 Task: Find connections with filter location Cobham with filter topic #entrepreneurshipwith filter profile language German with filter current company Yellow.ai with filter school Shaheed Bhagat Singh College with filter industry Market Research with filter service category WordPress Design with filter keywords title Columnist
Action: Mouse moved to (539, 75)
Screenshot: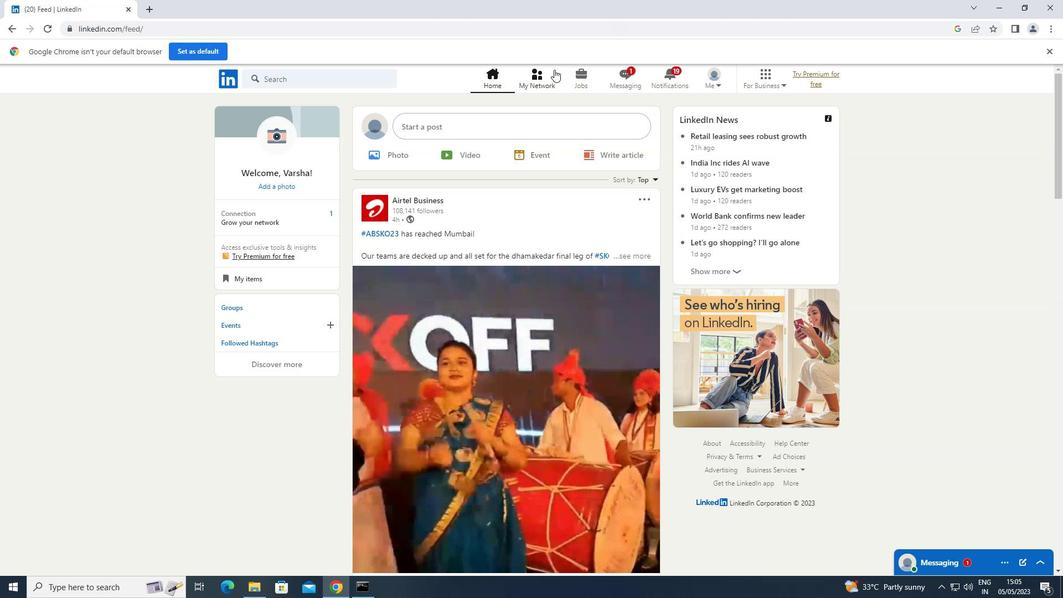 
Action: Mouse pressed left at (539, 75)
Screenshot: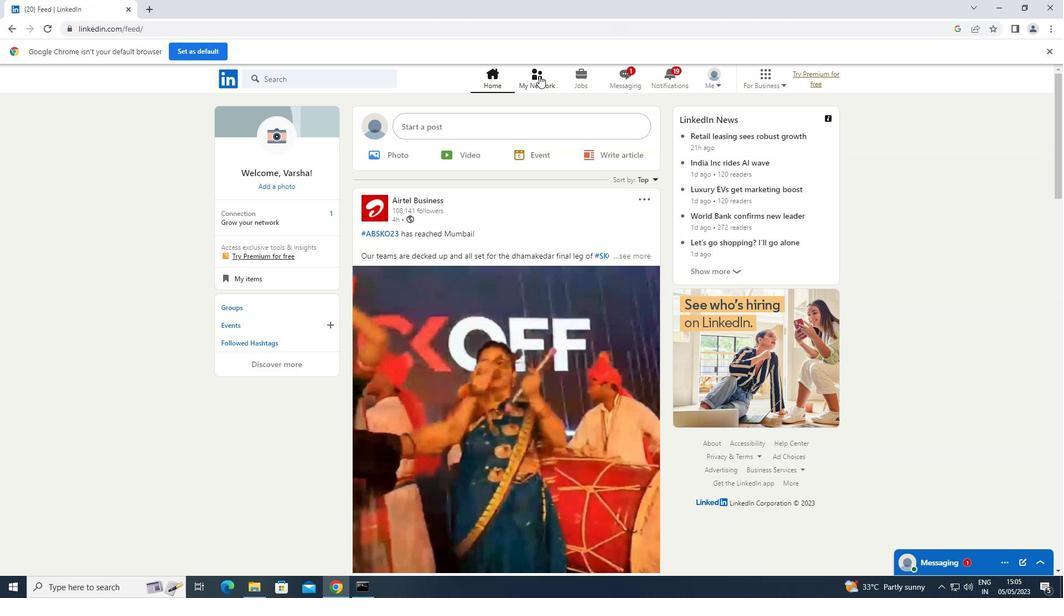 
Action: Mouse moved to (301, 142)
Screenshot: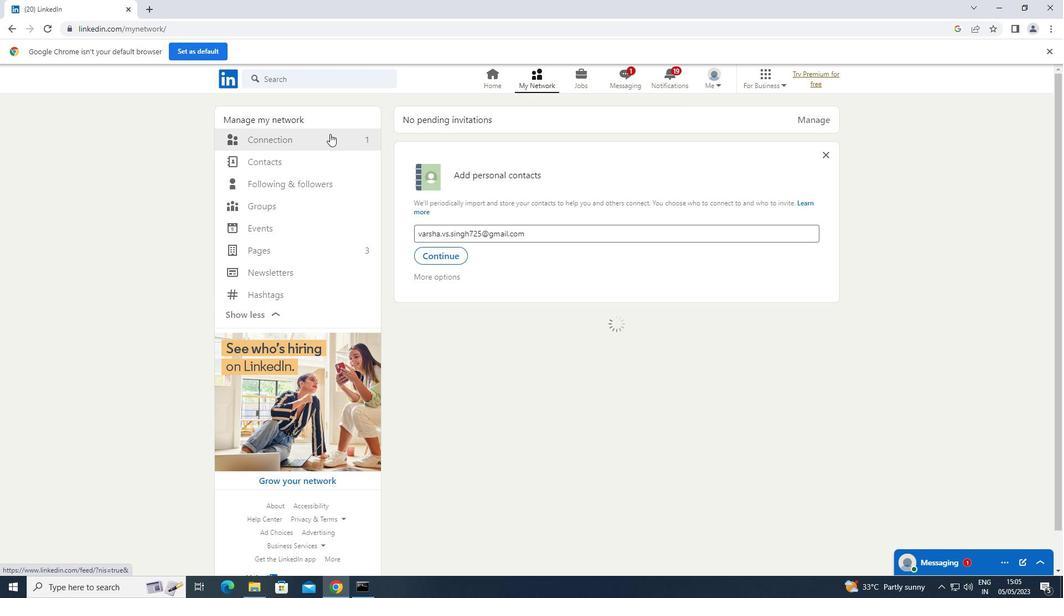 
Action: Mouse pressed left at (301, 142)
Screenshot: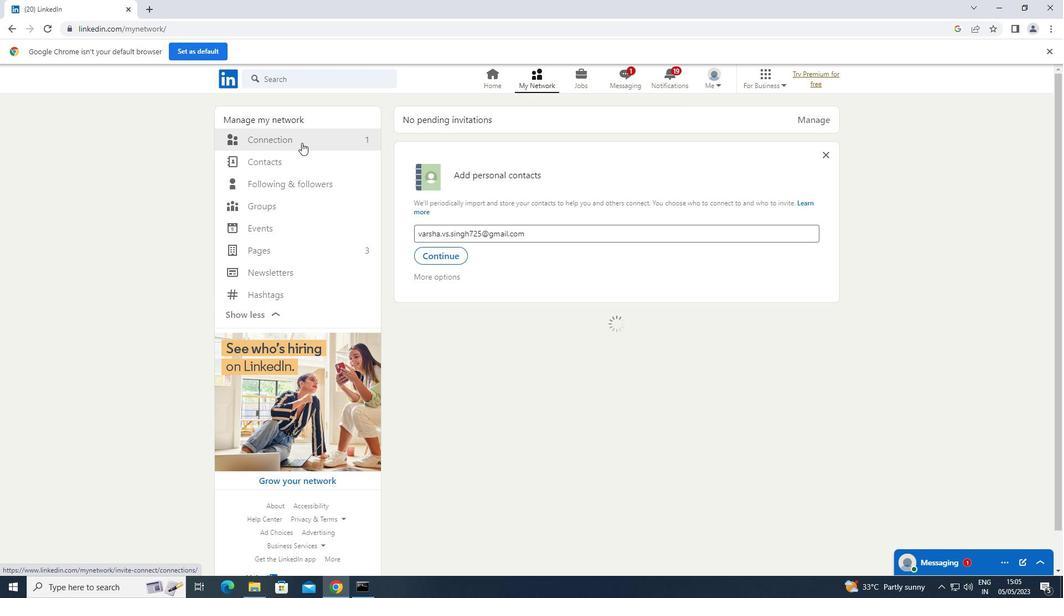 
Action: Mouse moved to (618, 140)
Screenshot: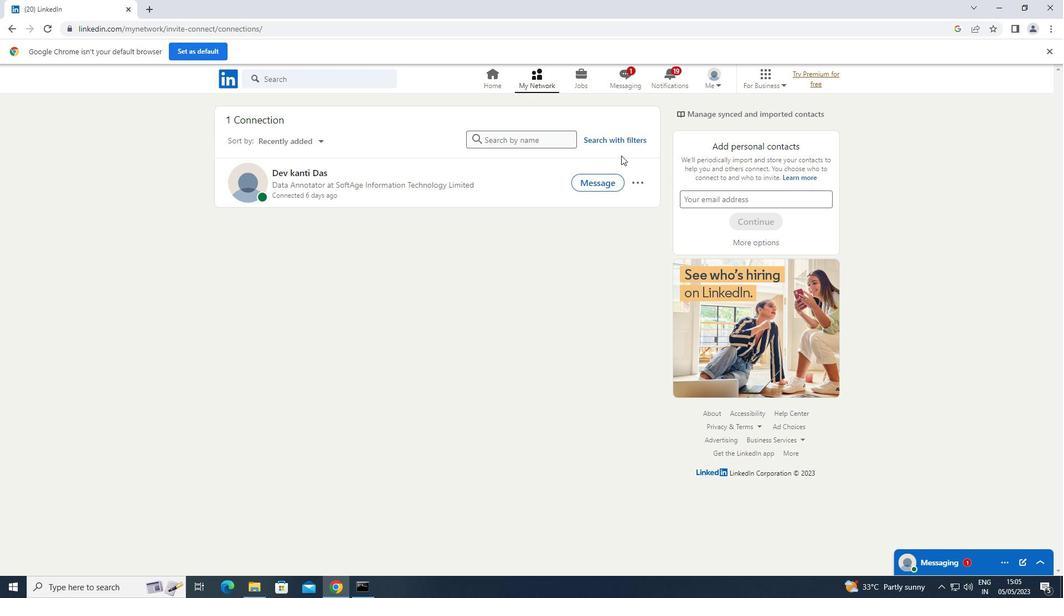 
Action: Mouse pressed left at (618, 140)
Screenshot: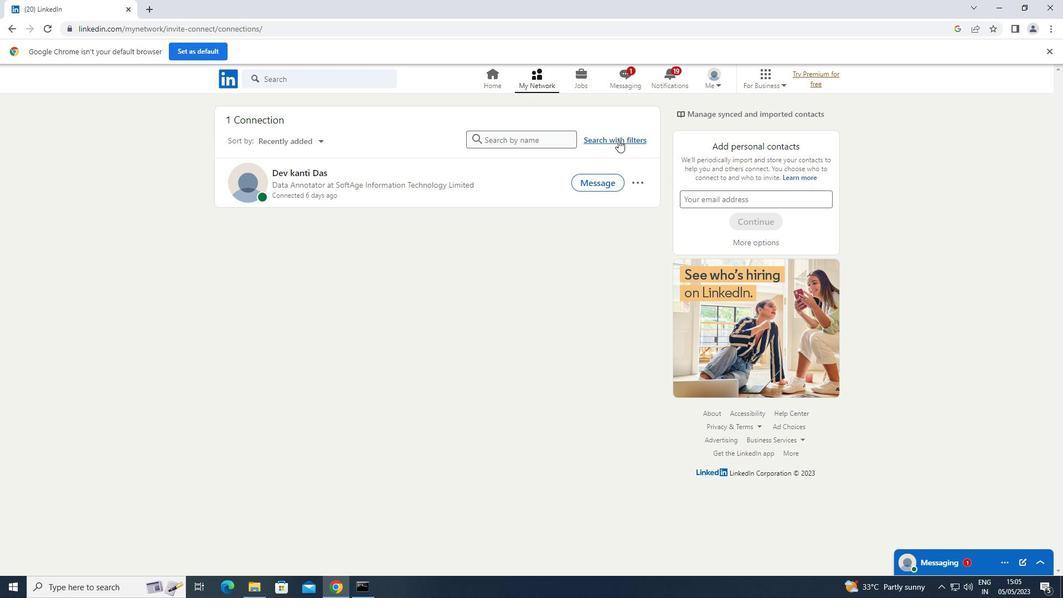 
Action: Mouse moved to (576, 113)
Screenshot: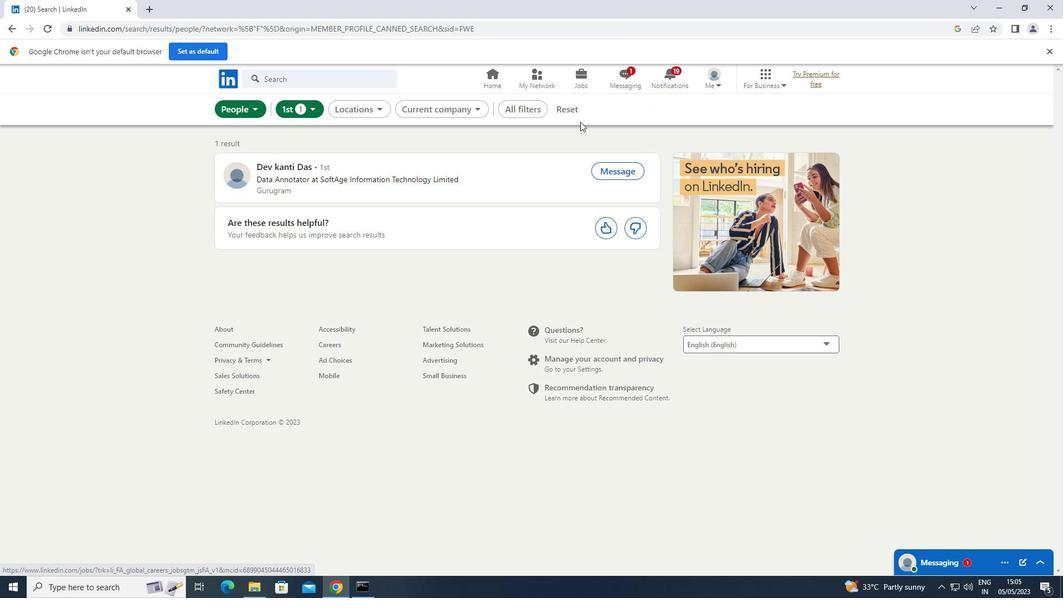 
Action: Mouse pressed left at (576, 113)
Screenshot: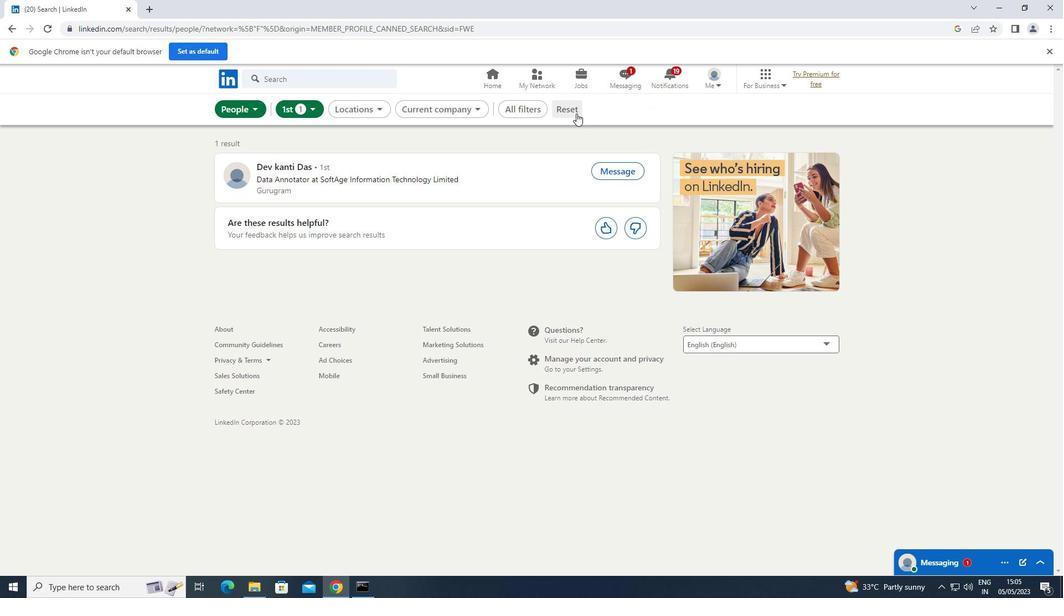 
Action: Mouse moved to (564, 112)
Screenshot: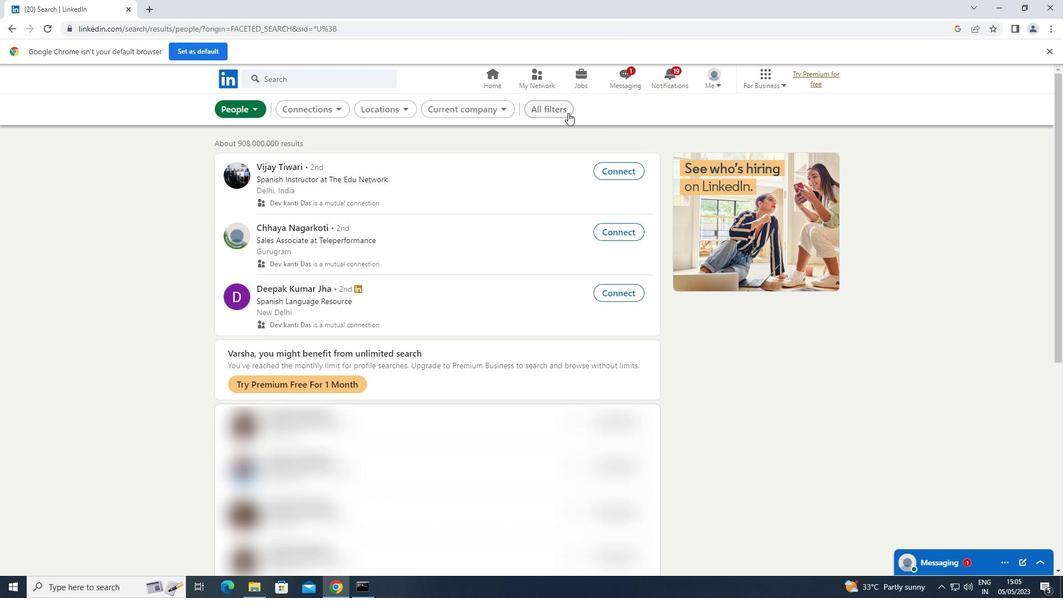 
Action: Mouse pressed left at (564, 112)
Screenshot: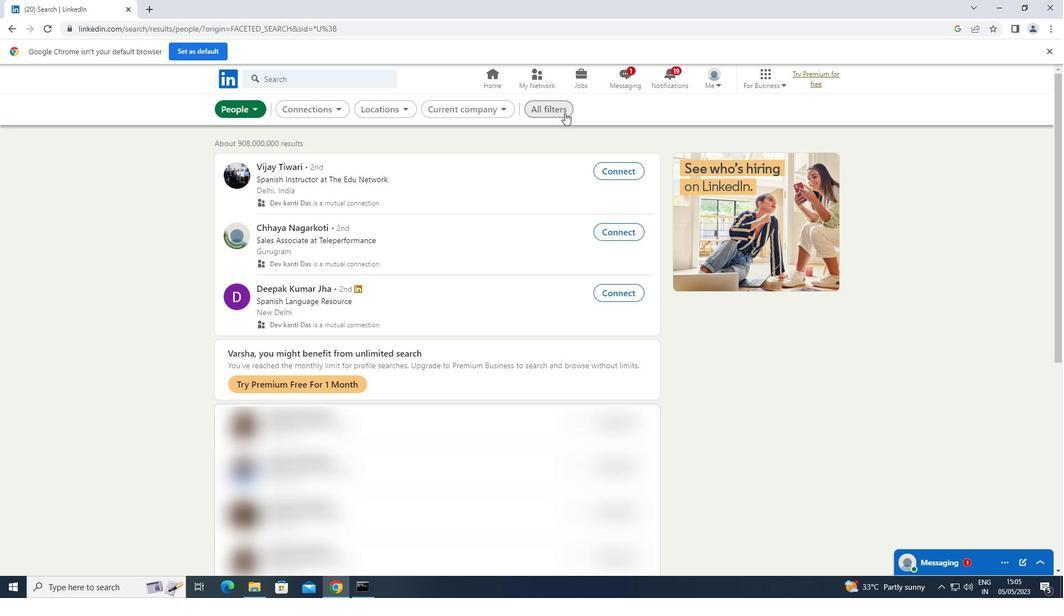 
Action: Mouse moved to (857, 248)
Screenshot: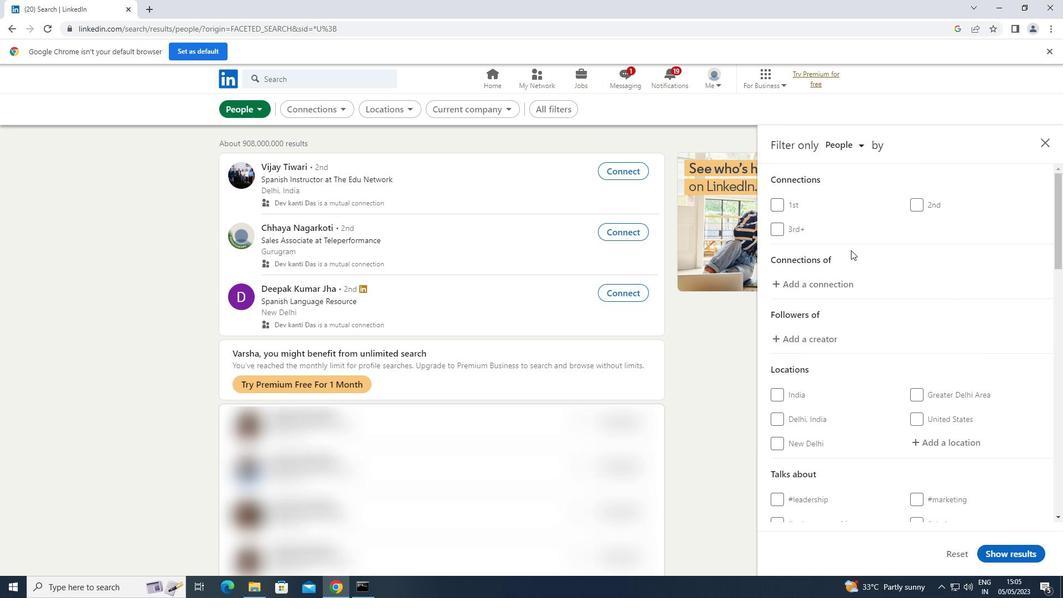 
Action: Mouse scrolled (857, 247) with delta (0, 0)
Screenshot: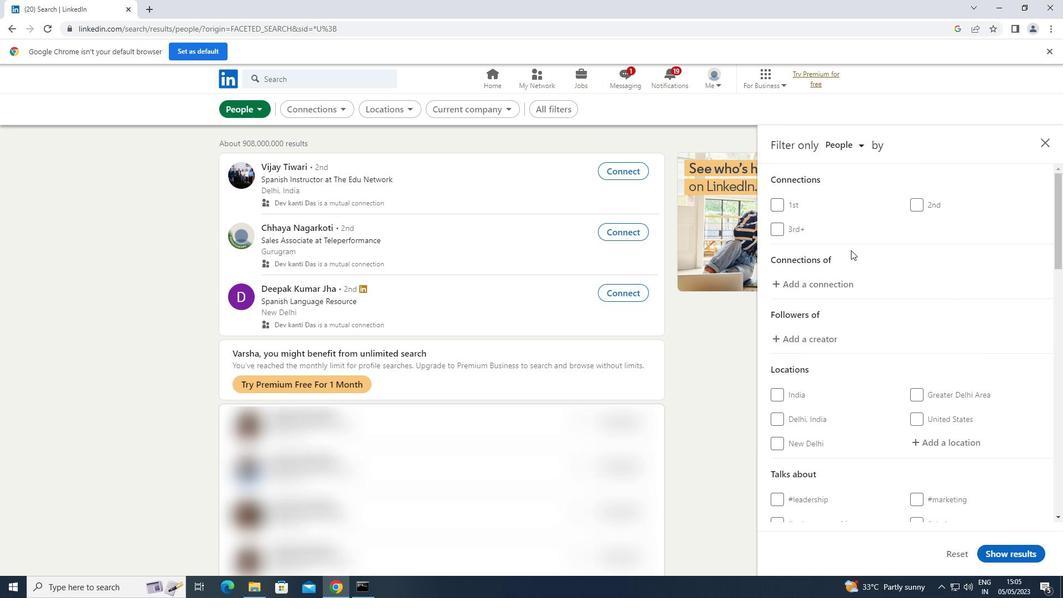 
Action: Mouse scrolled (857, 247) with delta (0, 0)
Screenshot: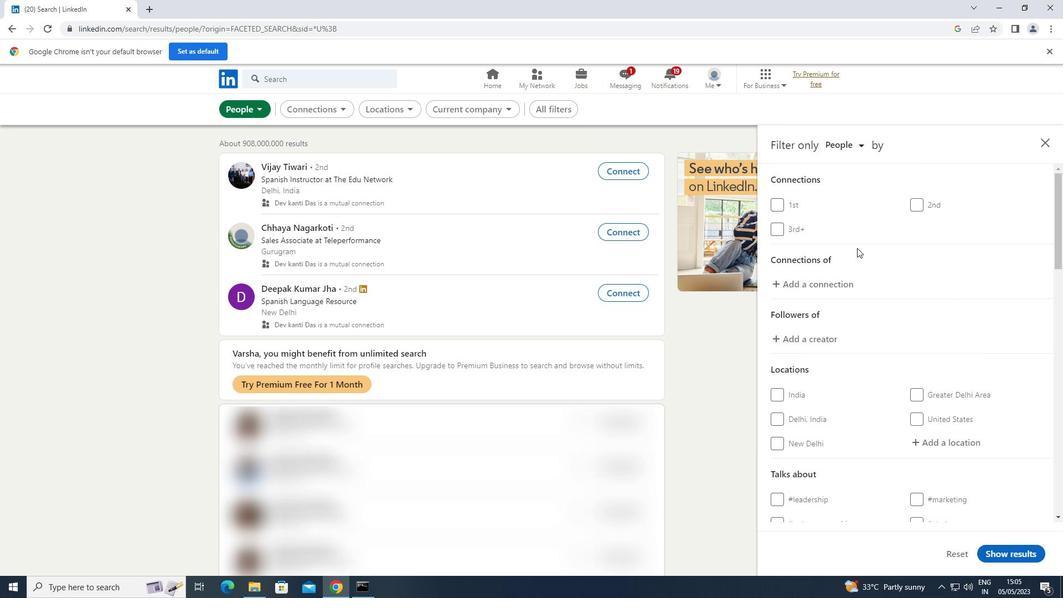 
Action: Mouse moved to (945, 327)
Screenshot: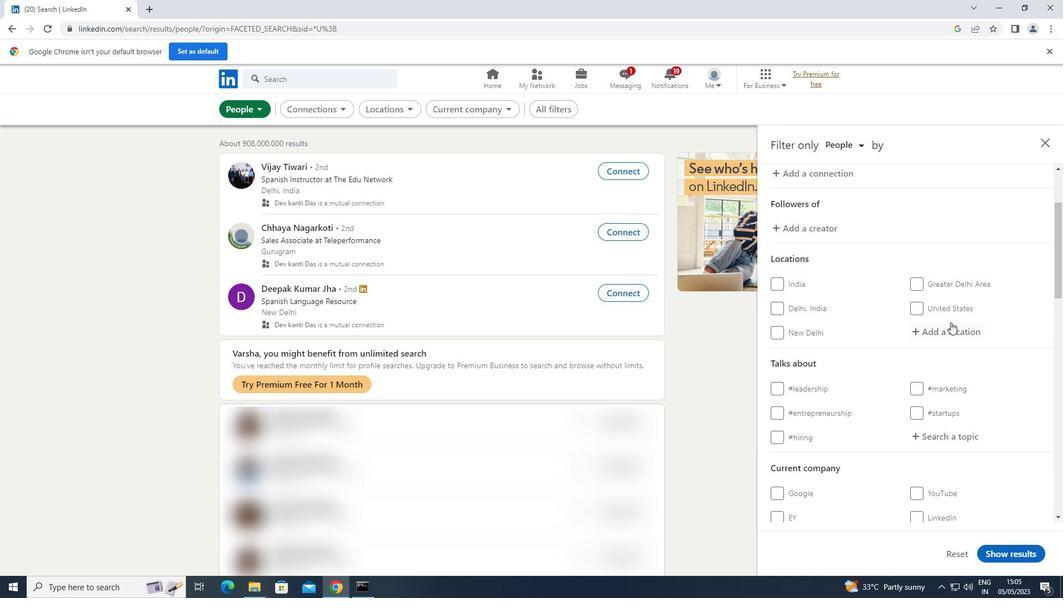 
Action: Mouse pressed left at (945, 327)
Screenshot: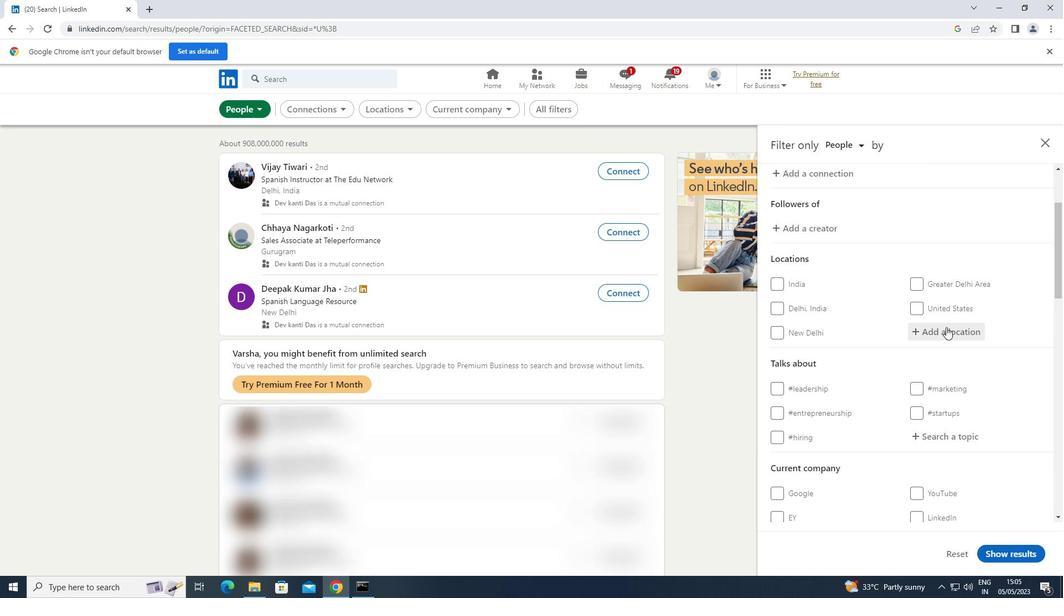 
Action: Key pressed <Key.shift>COBHAM
Screenshot: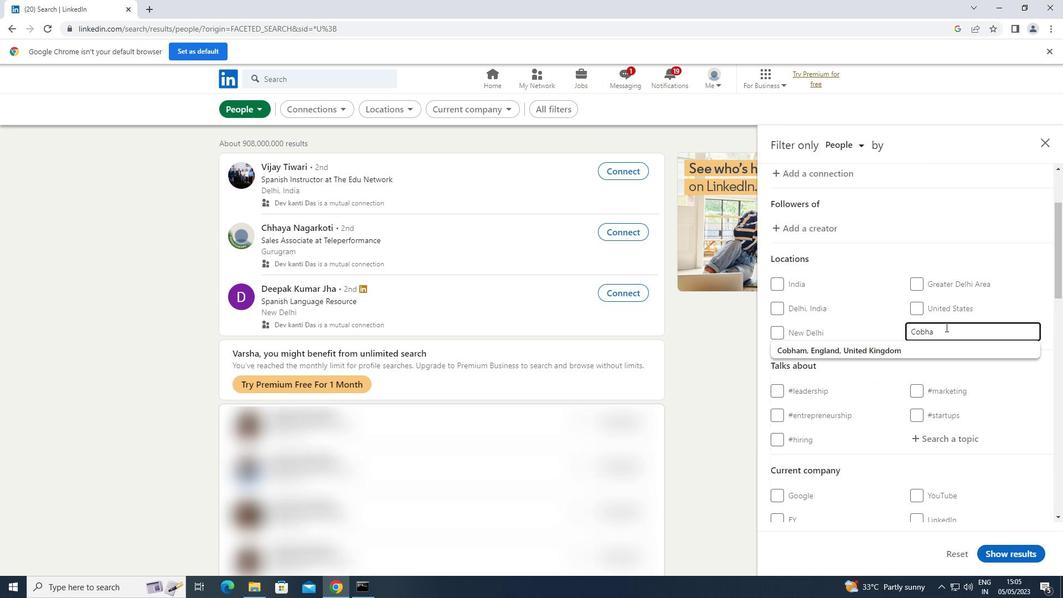 
Action: Mouse moved to (926, 439)
Screenshot: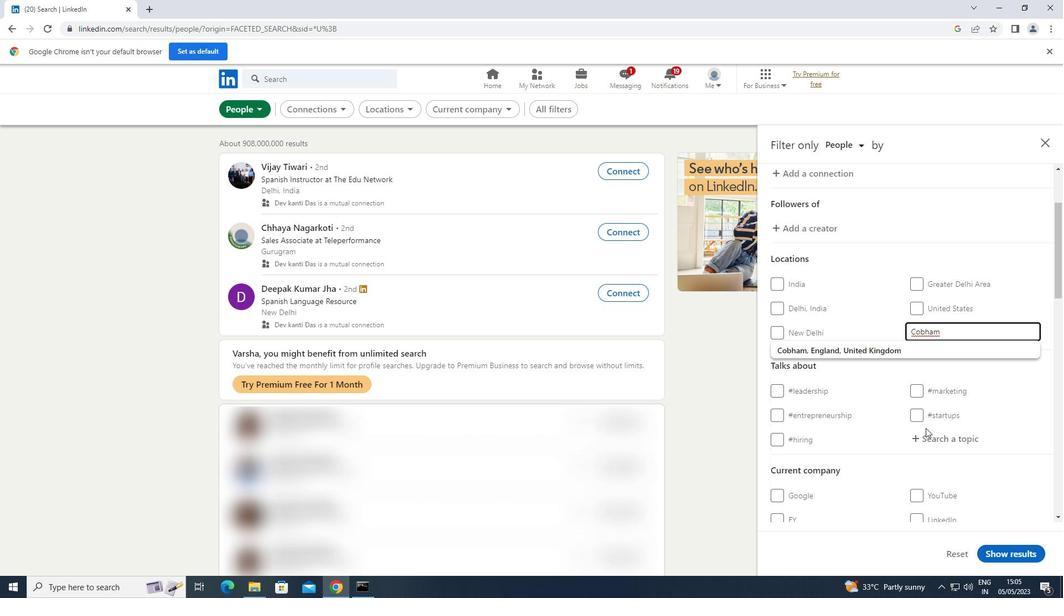 
Action: Mouse pressed left at (926, 439)
Screenshot: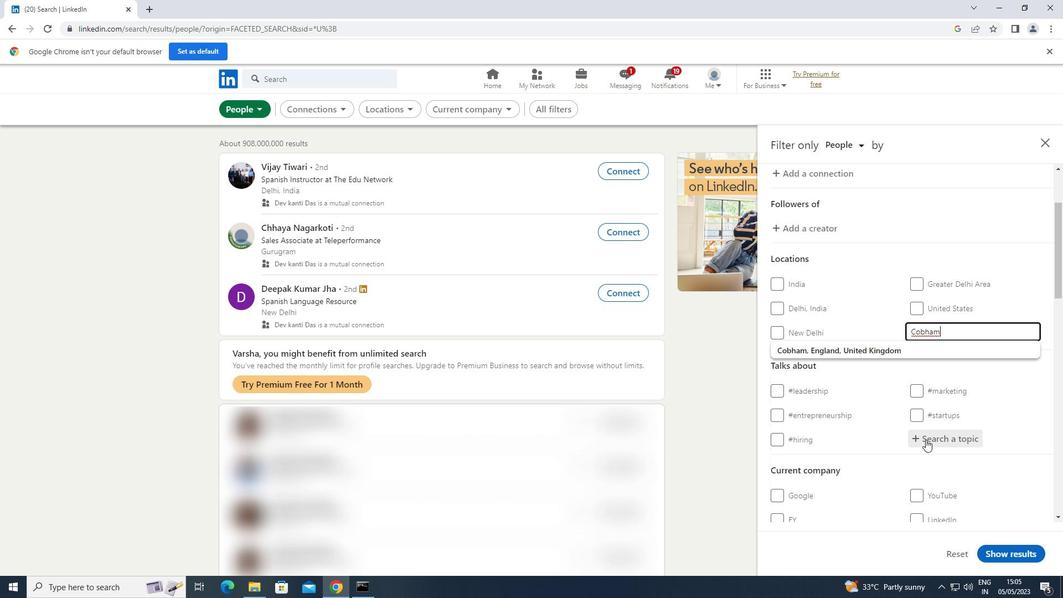 
Action: Key pressed ENTREPRENEURSHIP
Screenshot: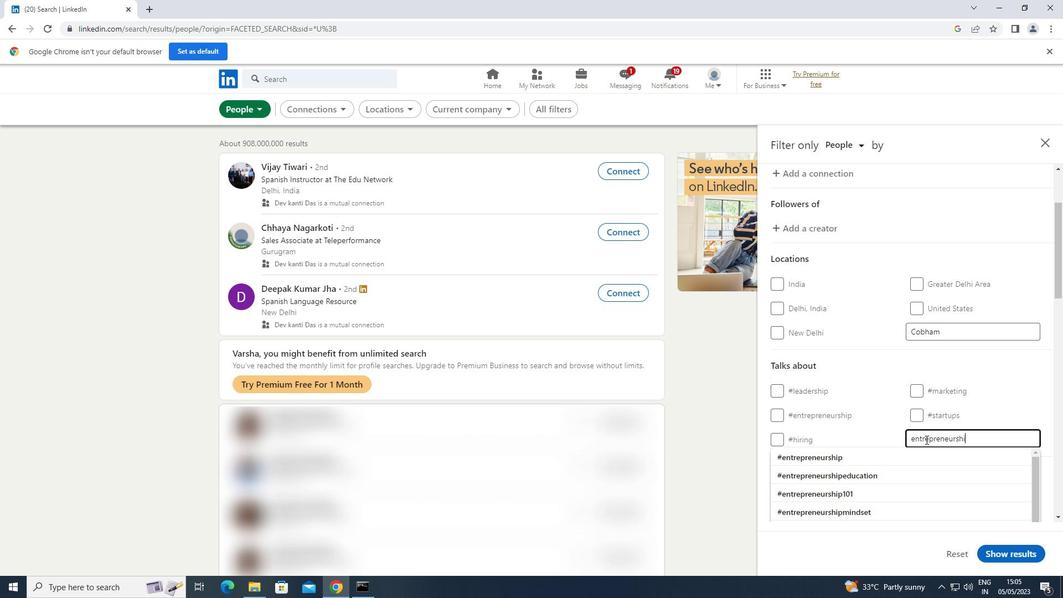 
Action: Mouse moved to (882, 455)
Screenshot: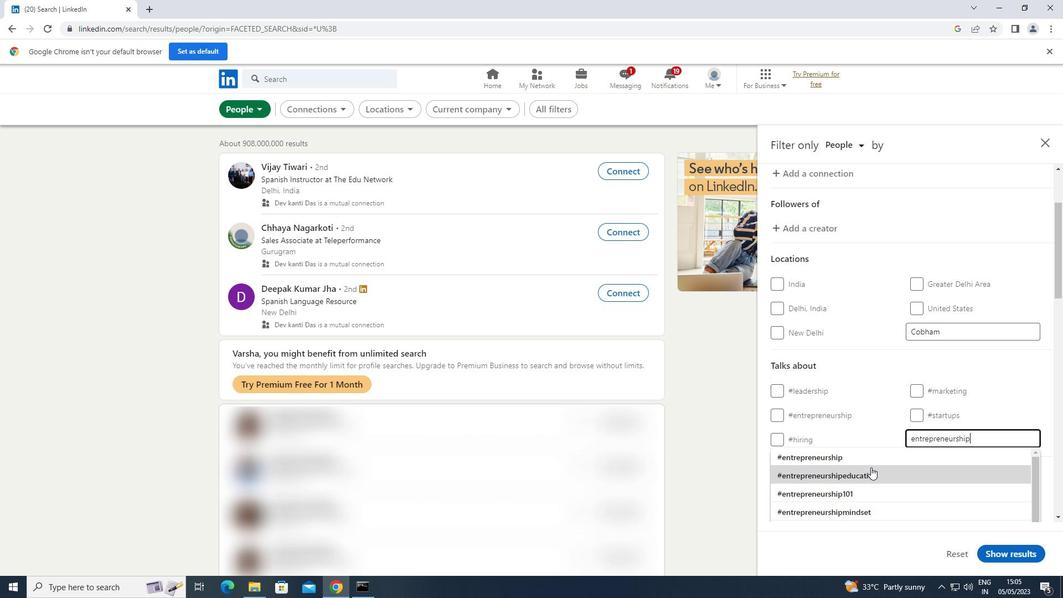 
Action: Mouse pressed left at (882, 455)
Screenshot: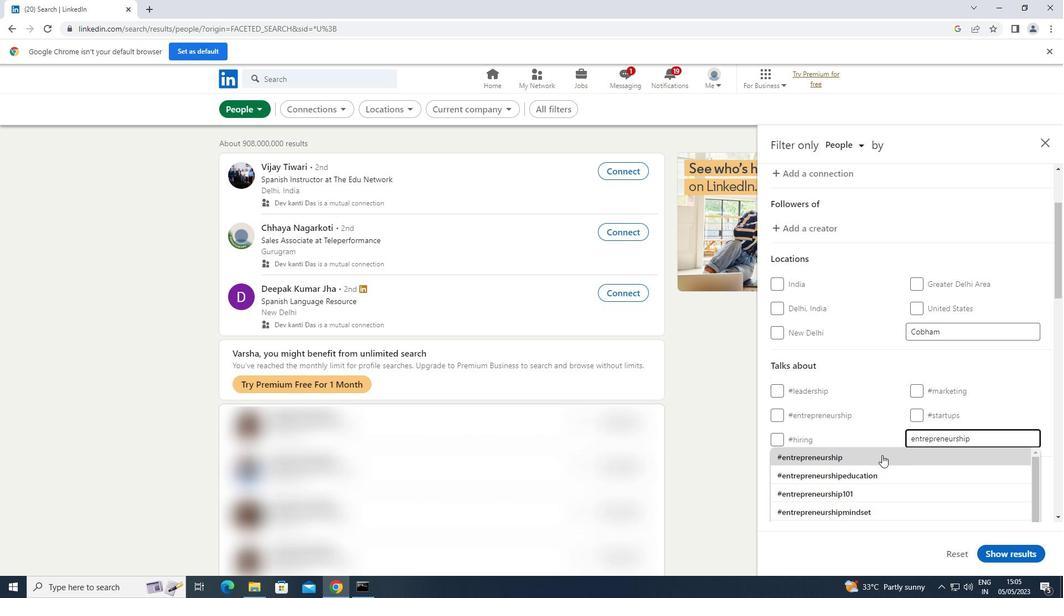 
Action: Mouse scrolled (882, 454) with delta (0, 0)
Screenshot: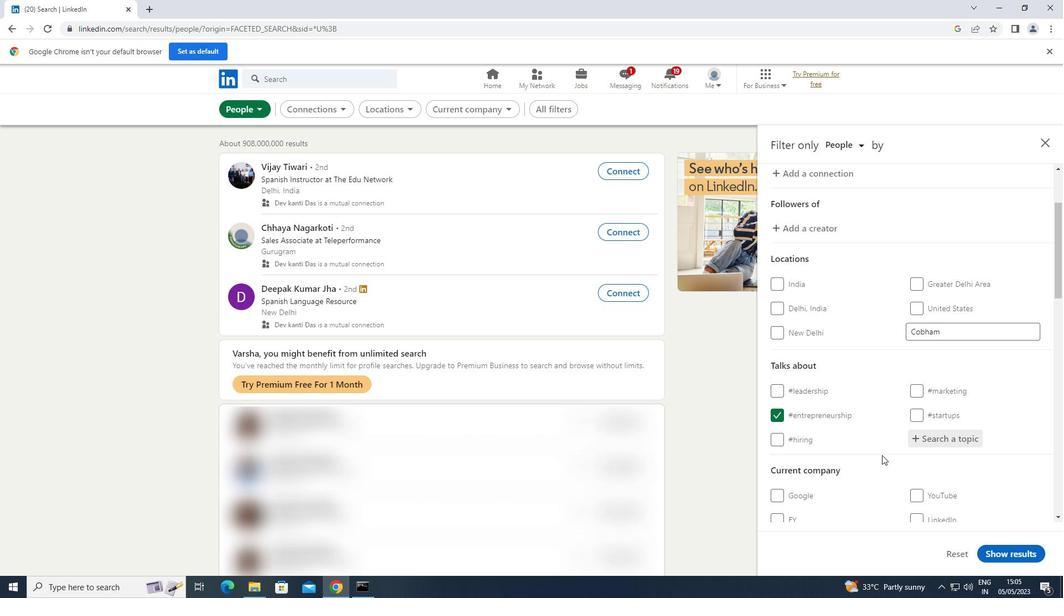 
Action: Mouse scrolled (882, 454) with delta (0, 0)
Screenshot: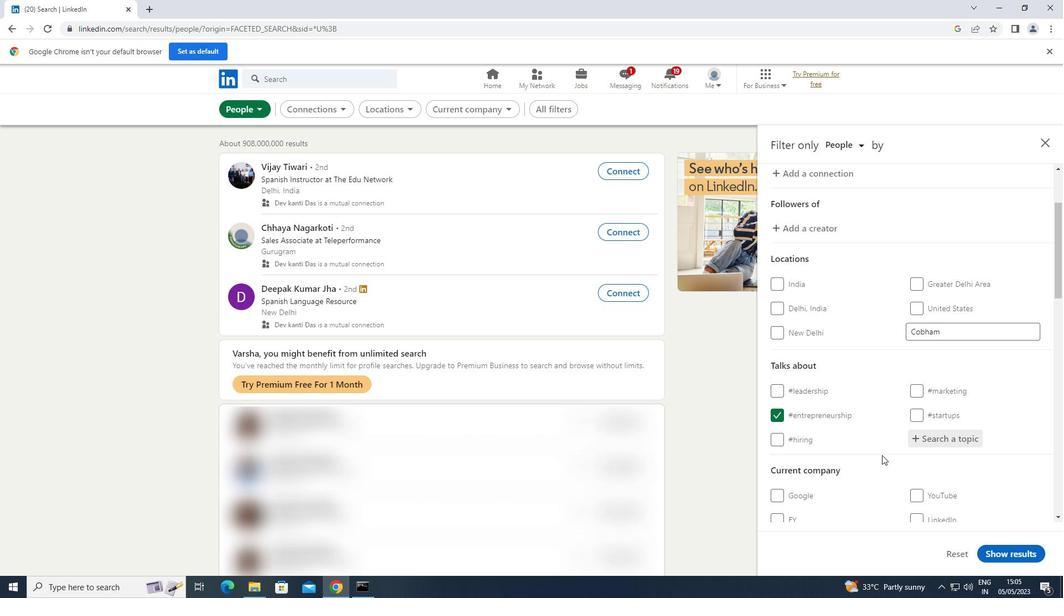 
Action: Mouse scrolled (882, 454) with delta (0, 0)
Screenshot: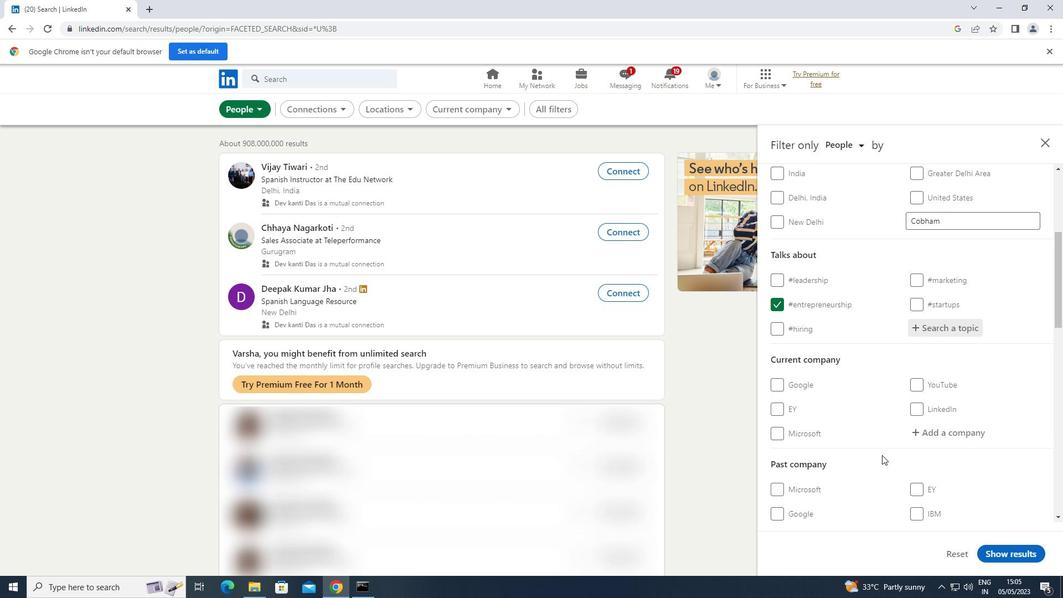 
Action: Mouse scrolled (882, 454) with delta (0, 0)
Screenshot: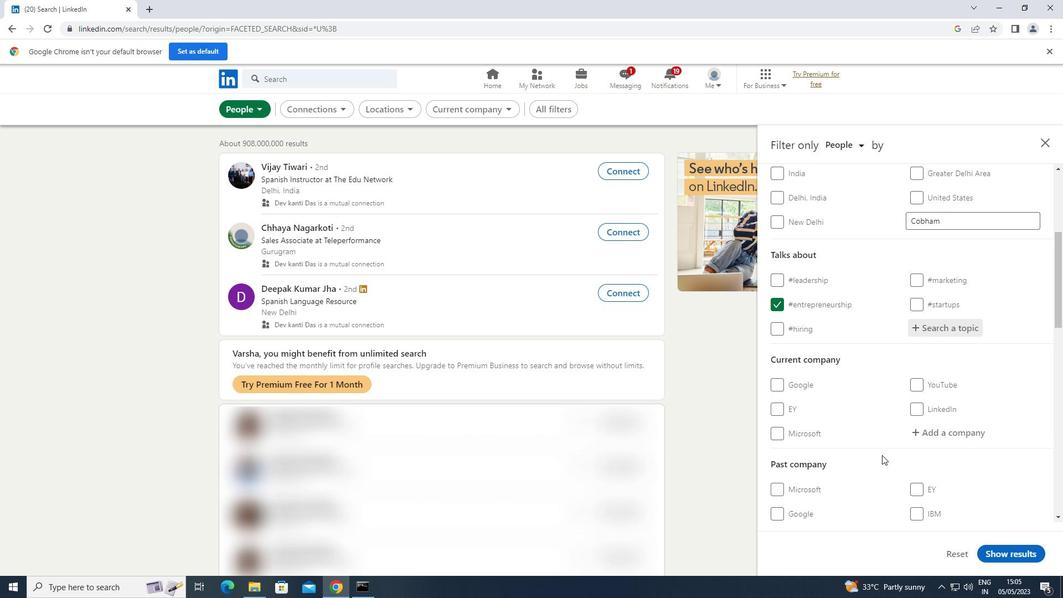 
Action: Mouse scrolled (882, 454) with delta (0, 0)
Screenshot: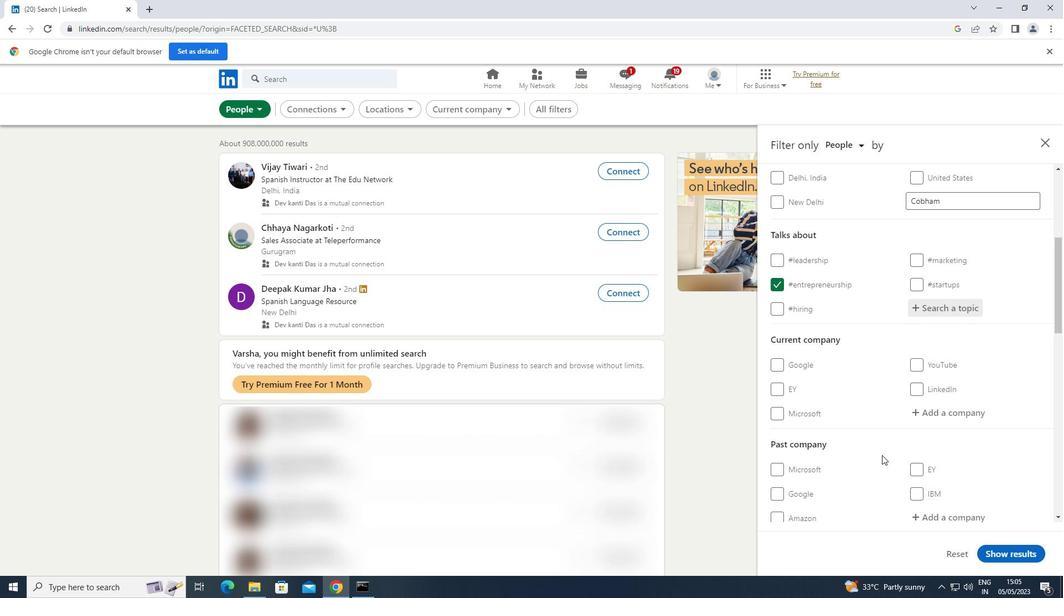 
Action: Mouse scrolled (882, 454) with delta (0, 0)
Screenshot: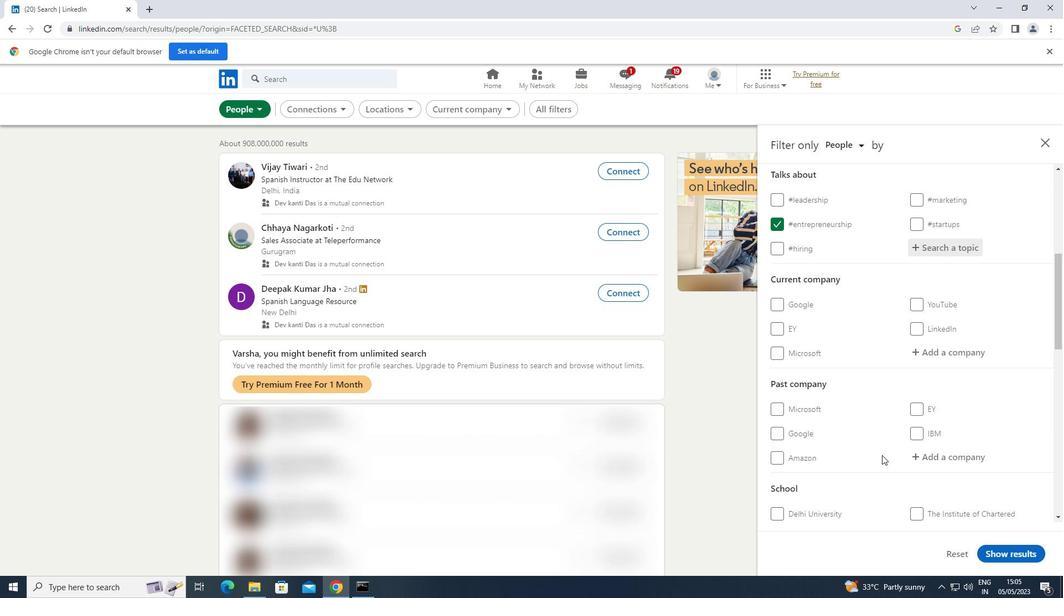 
Action: Mouse scrolled (882, 454) with delta (0, 0)
Screenshot: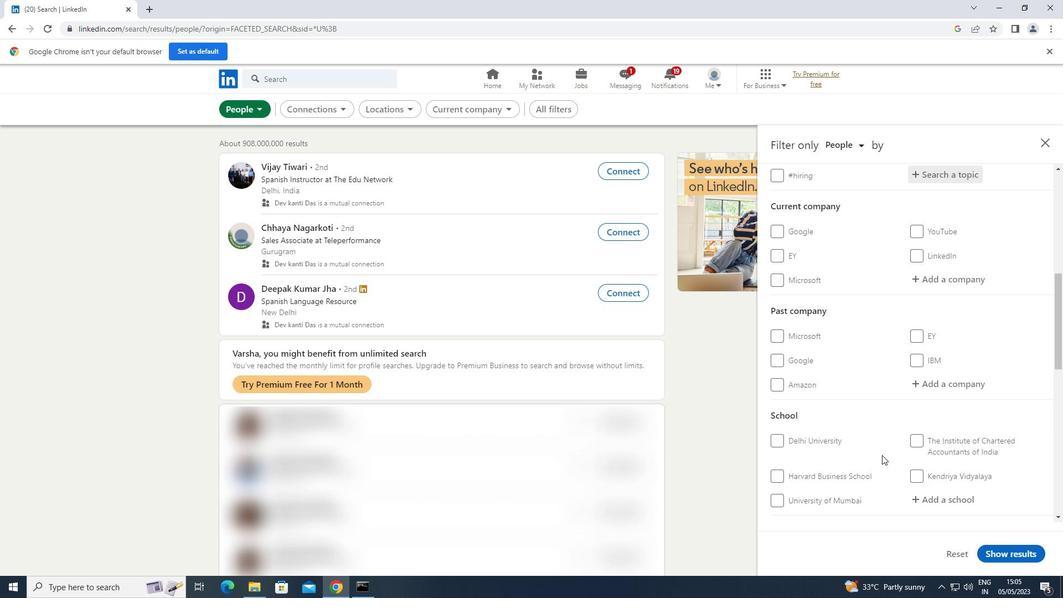 
Action: Mouse scrolled (882, 454) with delta (0, 0)
Screenshot: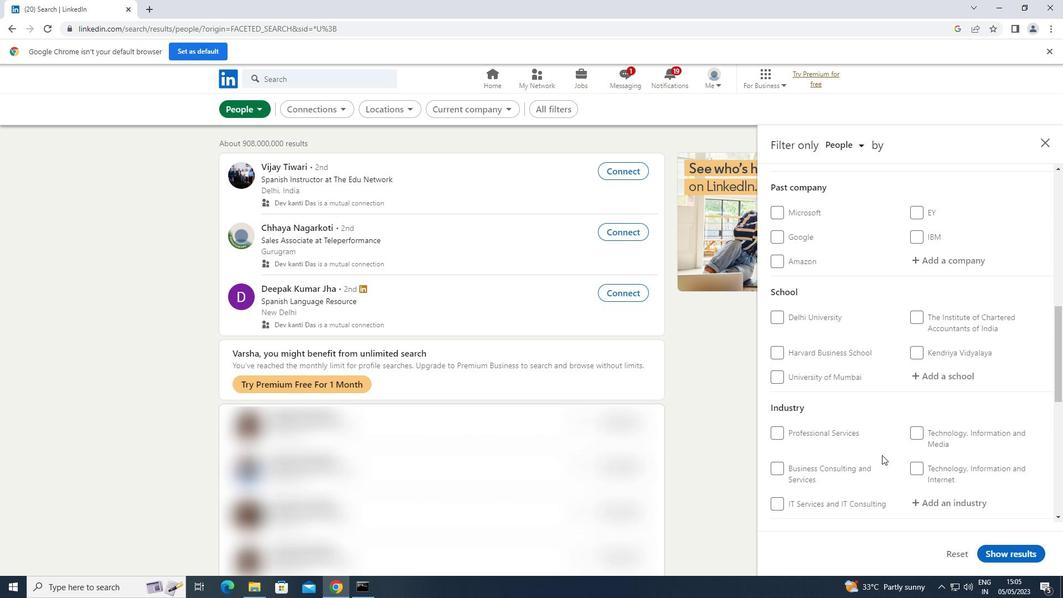 
Action: Mouse scrolled (882, 454) with delta (0, 0)
Screenshot: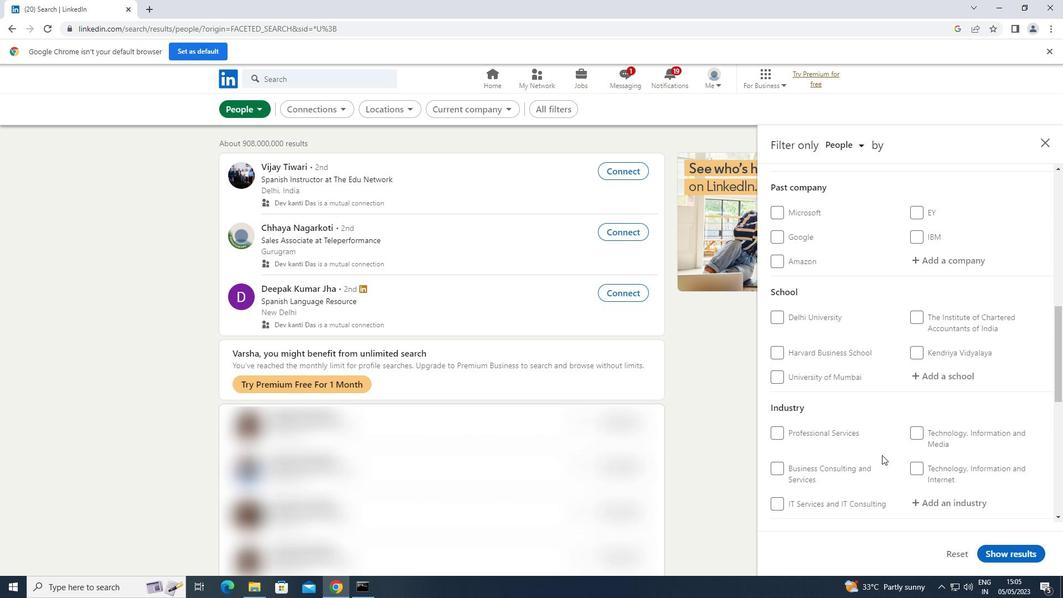 
Action: Mouse scrolled (882, 454) with delta (0, 0)
Screenshot: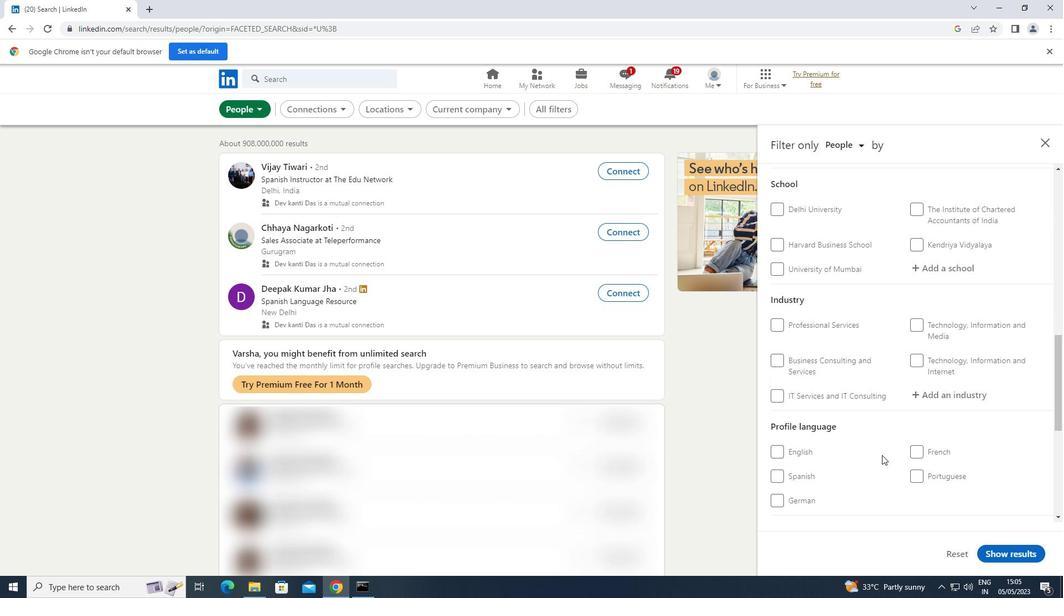 
Action: Mouse moved to (773, 442)
Screenshot: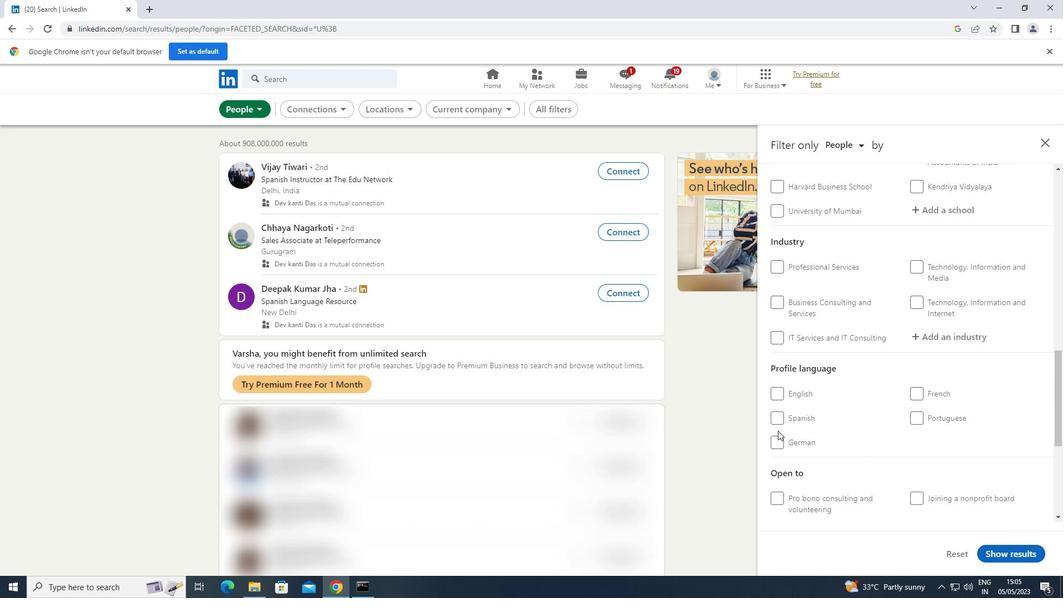 
Action: Mouse pressed left at (773, 442)
Screenshot: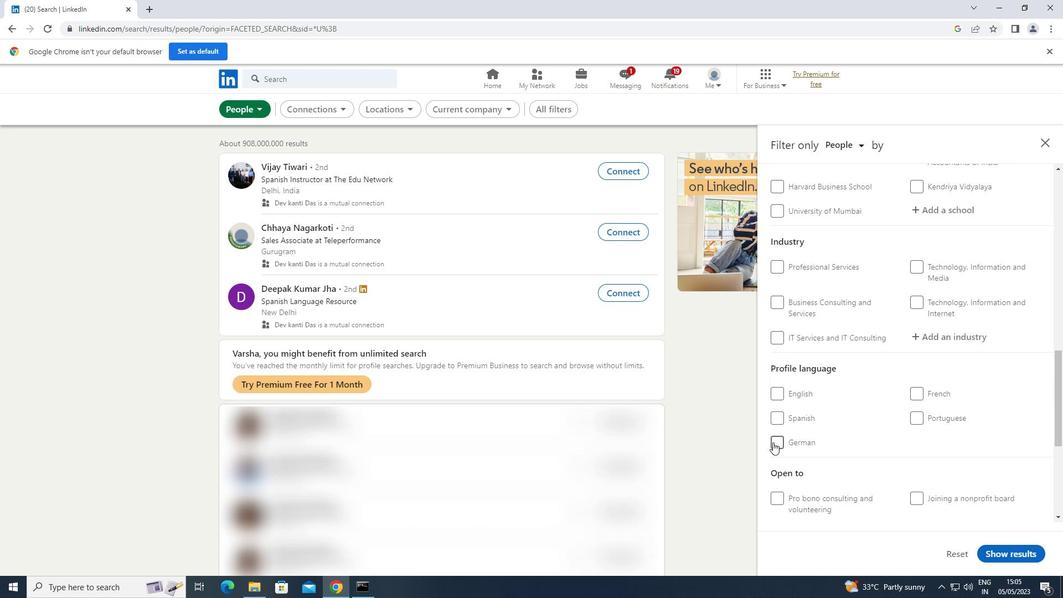 
Action: Mouse moved to (835, 429)
Screenshot: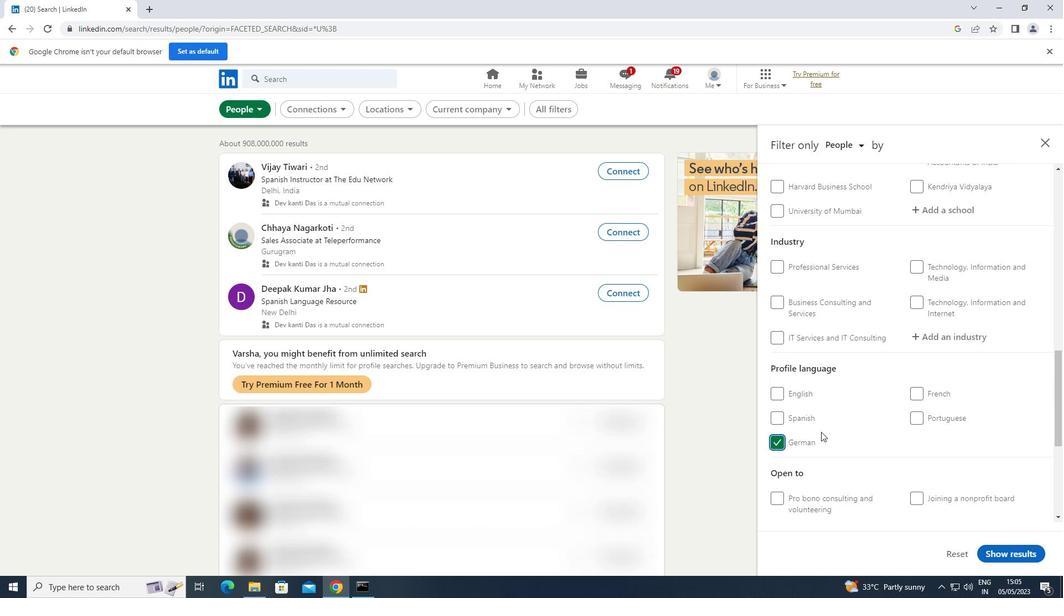 
Action: Mouse scrolled (835, 429) with delta (0, 0)
Screenshot: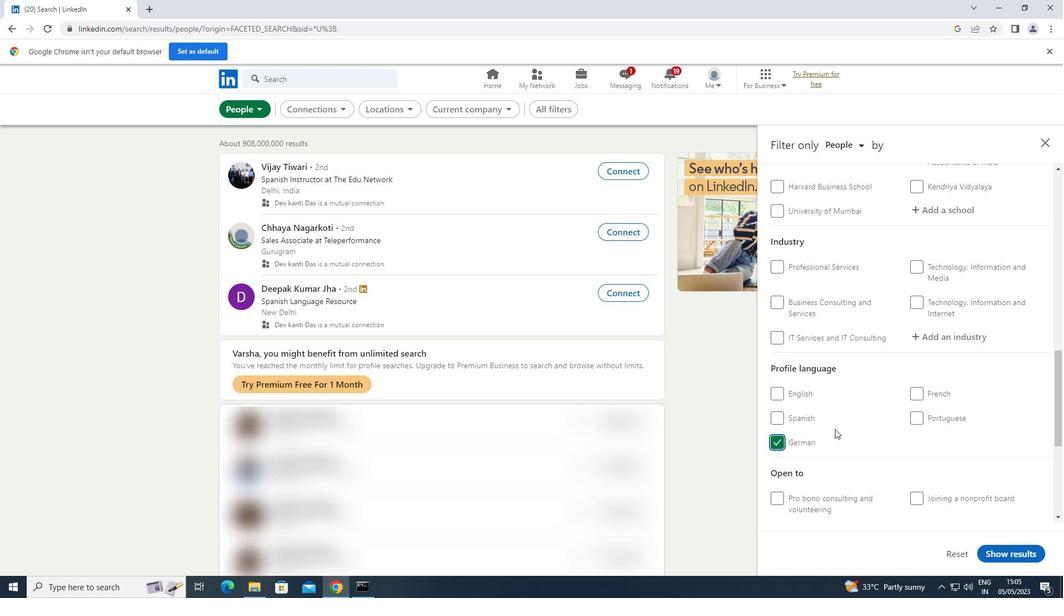 
Action: Mouse scrolled (835, 429) with delta (0, 0)
Screenshot: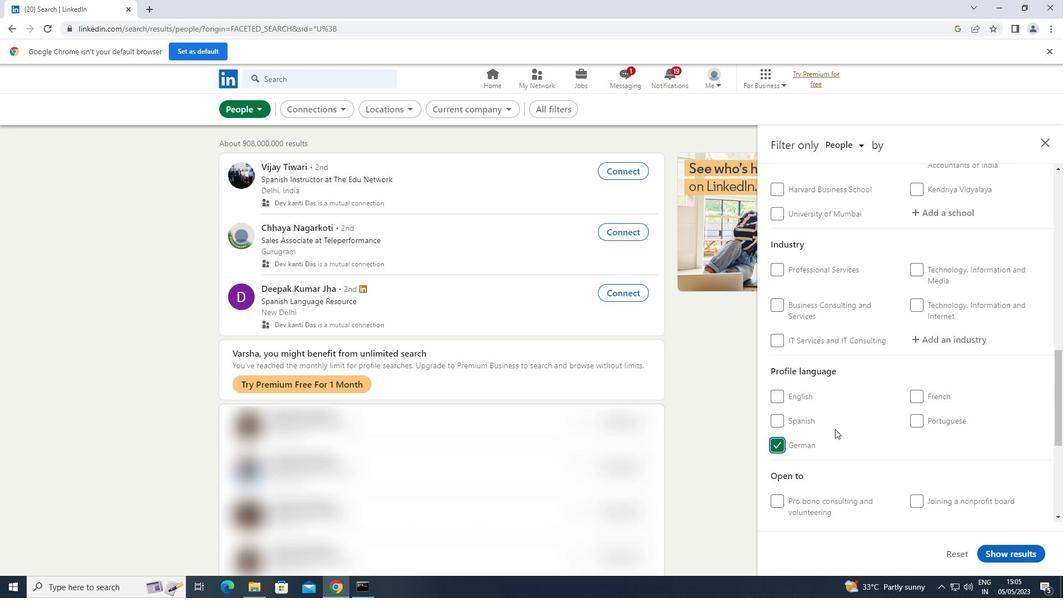 
Action: Mouse scrolled (835, 429) with delta (0, 0)
Screenshot: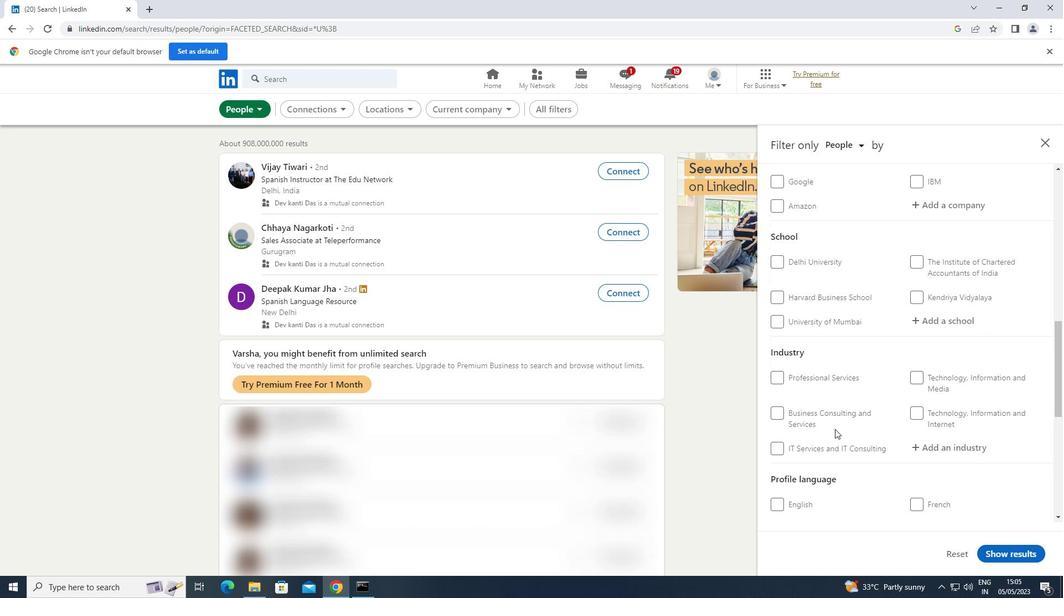 
Action: Mouse scrolled (835, 429) with delta (0, 0)
Screenshot: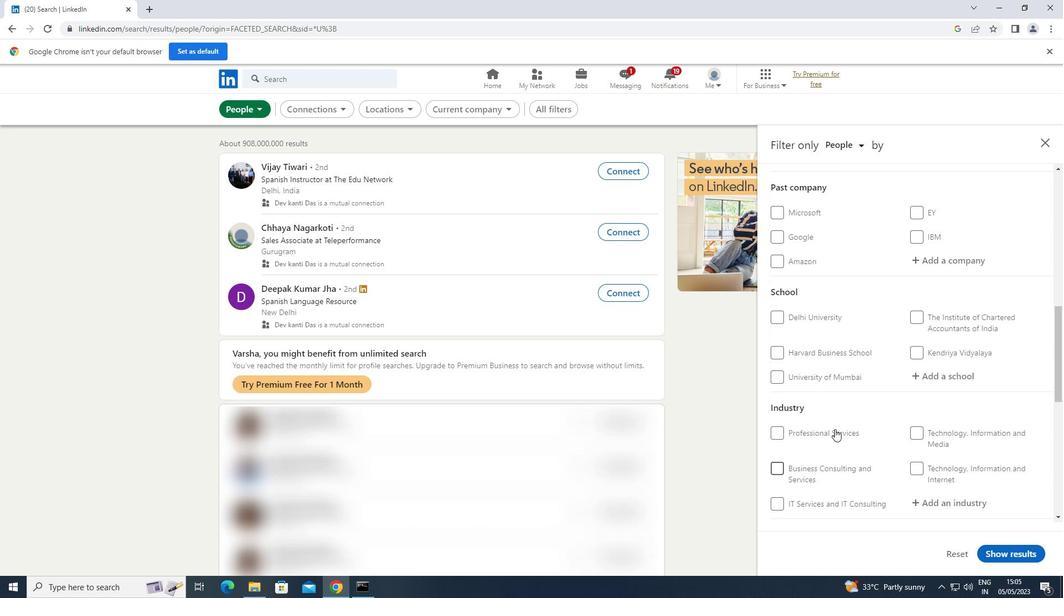 
Action: Mouse scrolled (835, 429) with delta (0, 0)
Screenshot: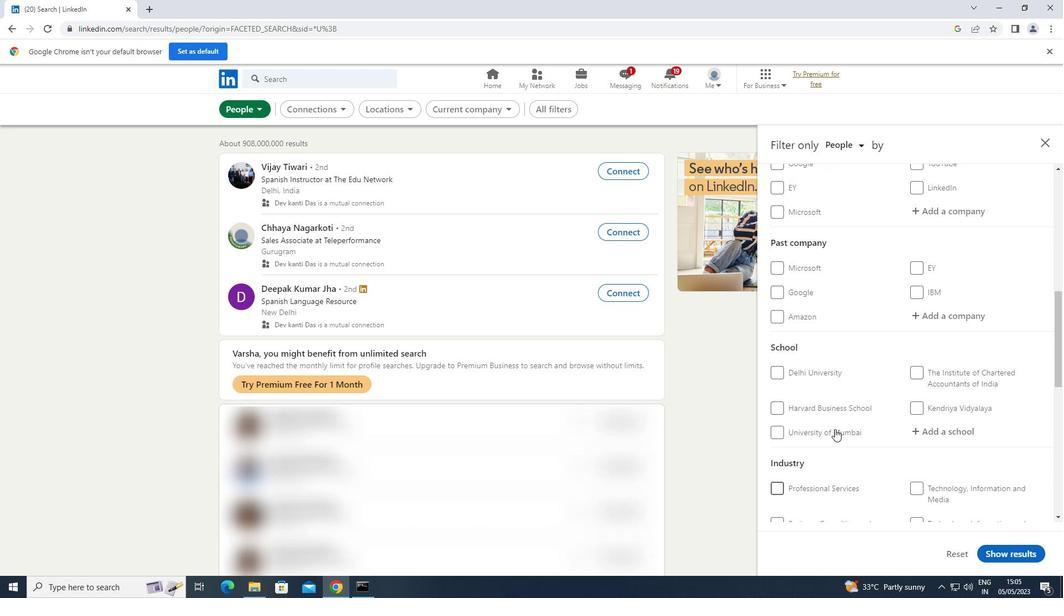 
Action: Mouse moved to (965, 260)
Screenshot: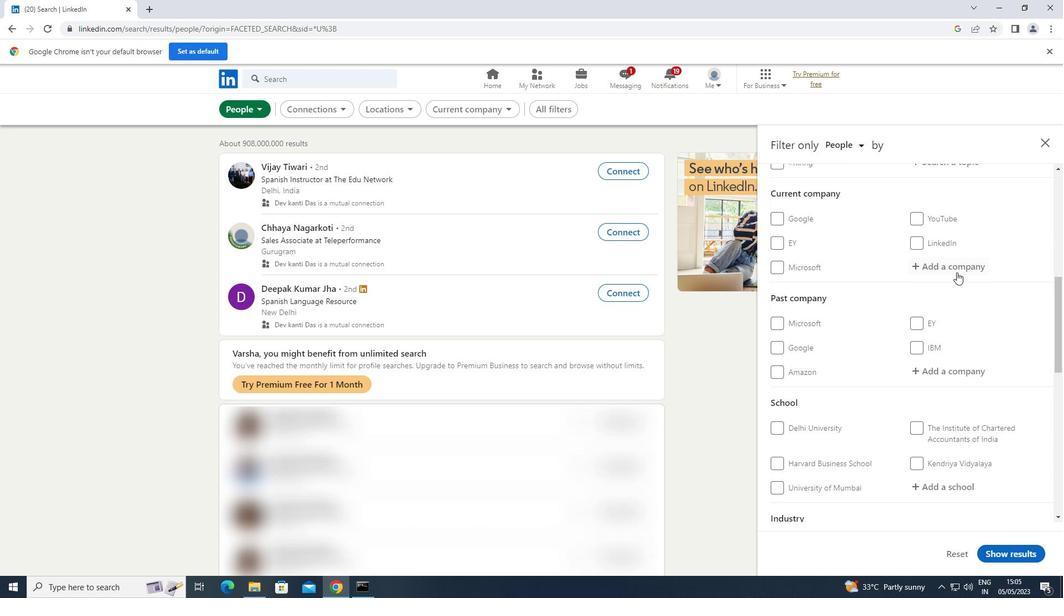 
Action: Mouse pressed left at (965, 260)
Screenshot: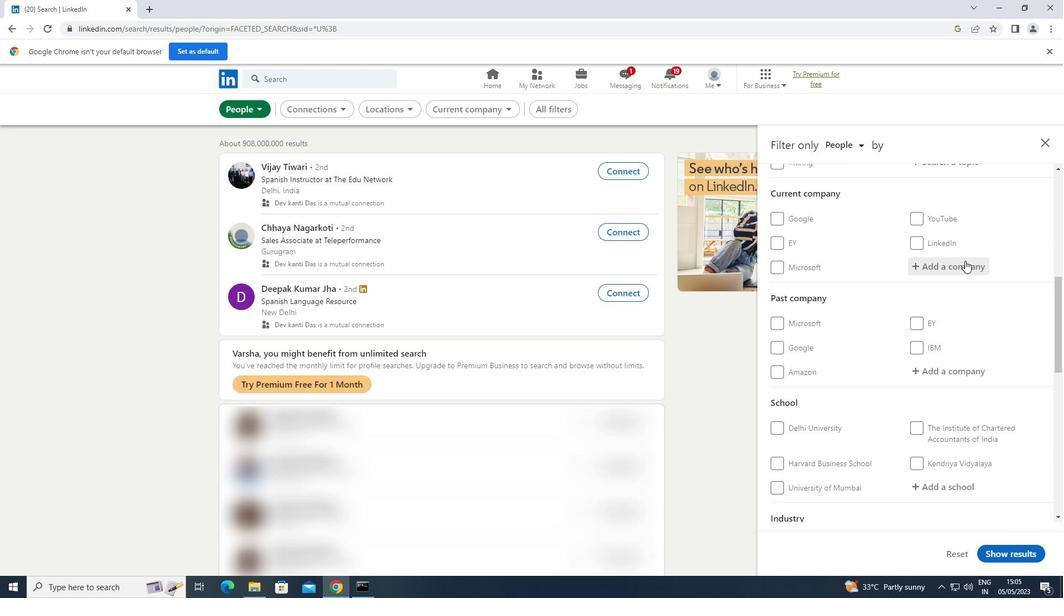 
Action: Key pressed <Key.shift>YELLOW.AI
Screenshot: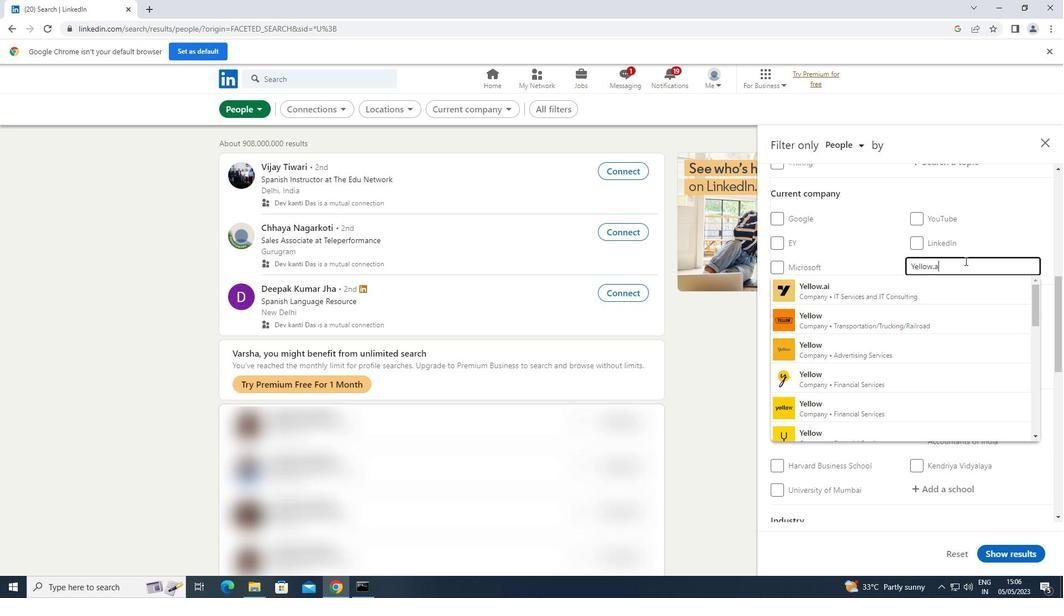 
Action: Mouse moved to (879, 296)
Screenshot: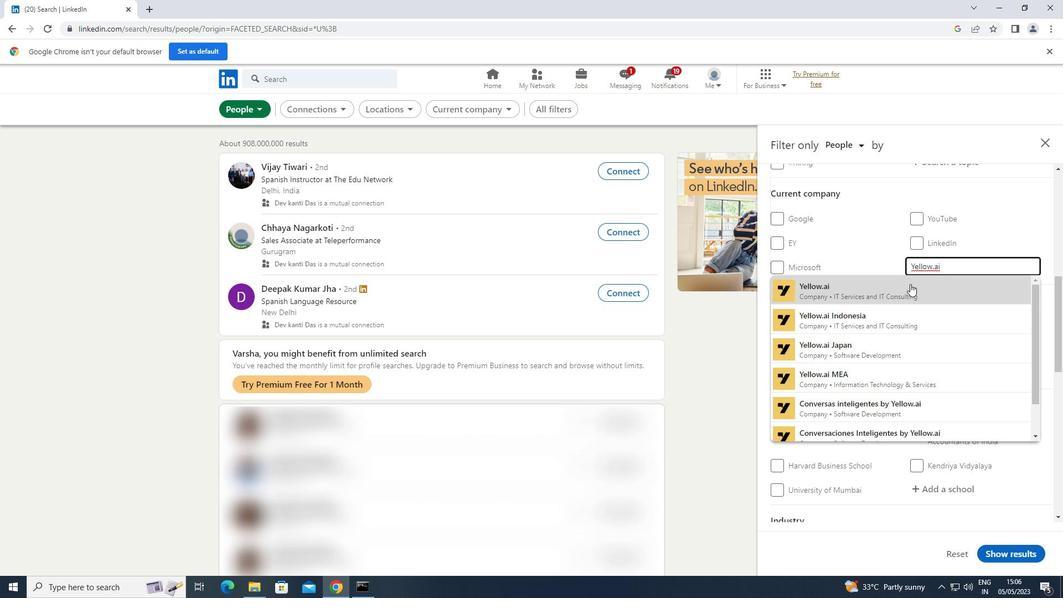 
Action: Mouse pressed left at (879, 296)
Screenshot: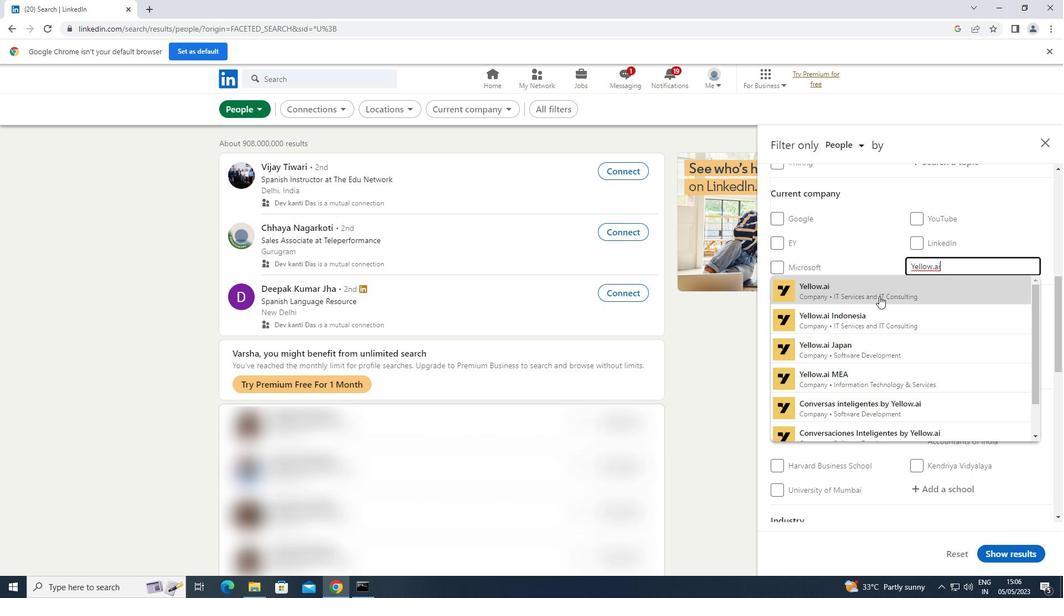 
Action: Mouse scrolled (879, 295) with delta (0, 0)
Screenshot: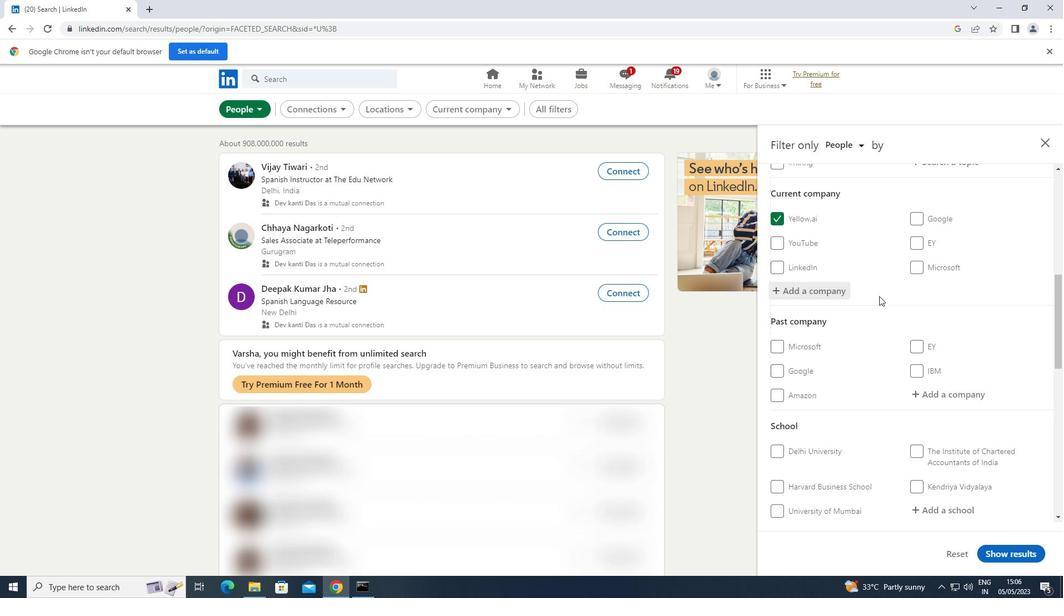 
Action: Mouse scrolled (879, 295) with delta (0, 0)
Screenshot: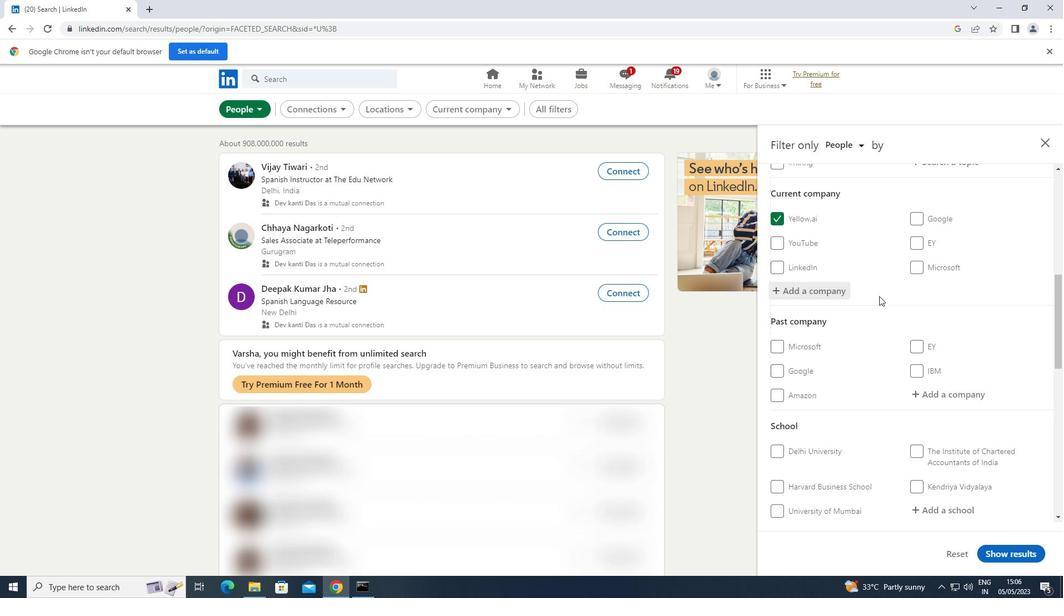 
Action: Mouse moved to (934, 402)
Screenshot: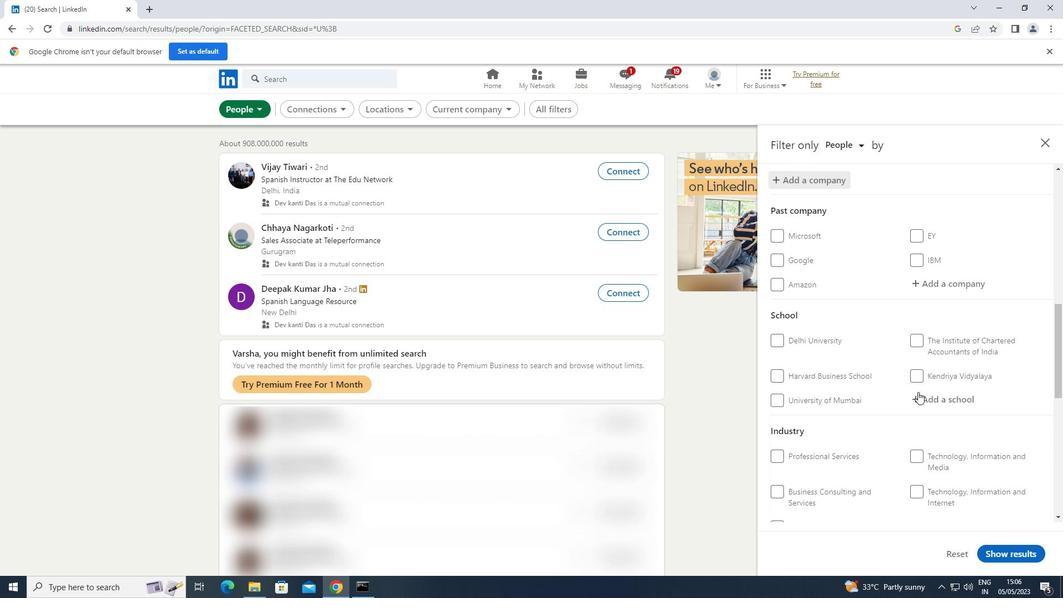 
Action: Mouse pressed left at (934, 402)
Screenshot: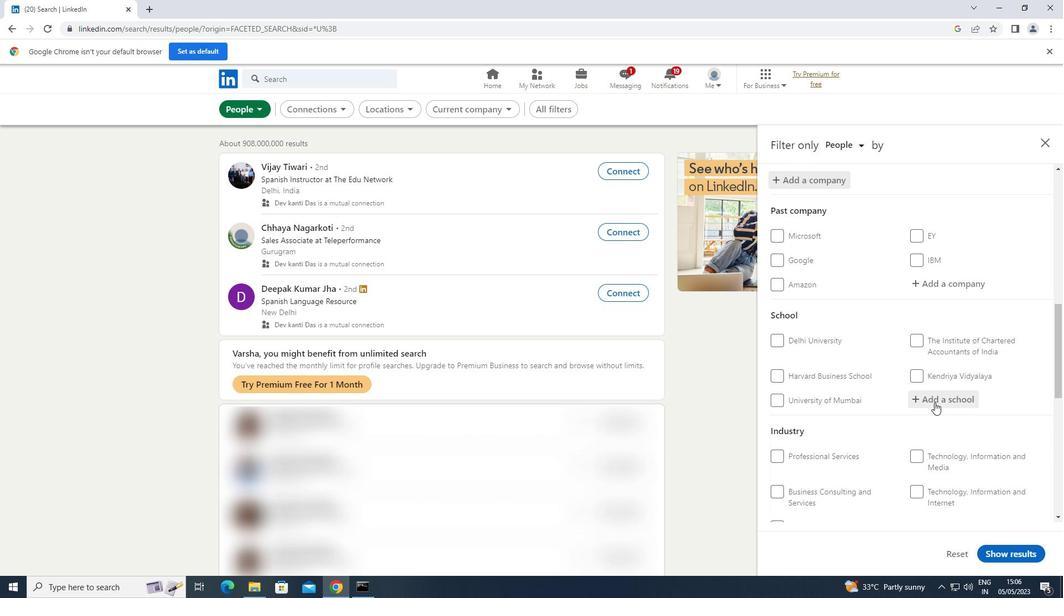 
Action: Key pressed <Key.shift>SHAHEED<Key.space><Key.shift>BHAGAT<Key.space>
Screenshot: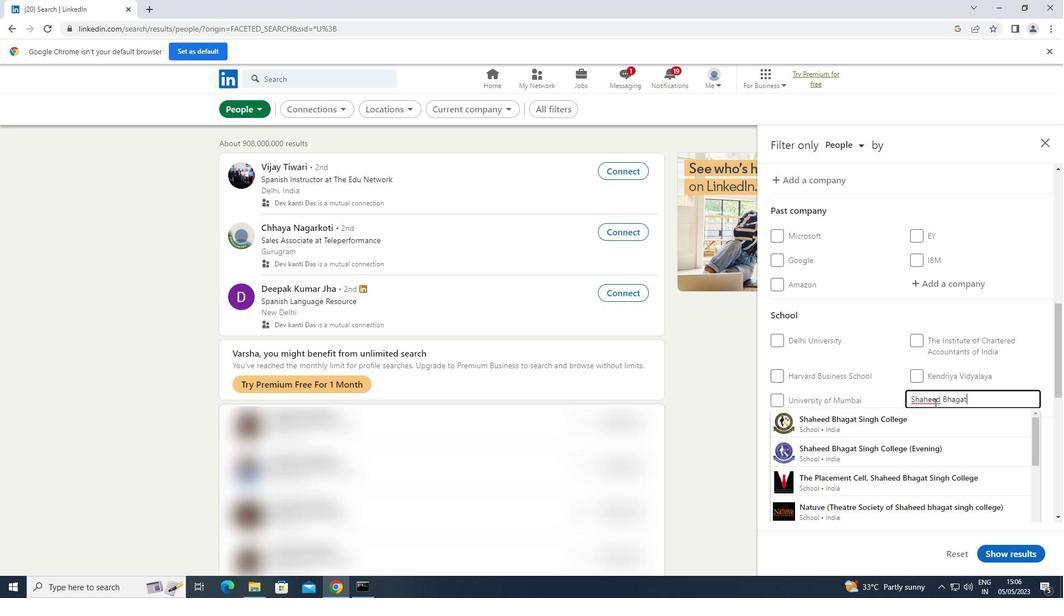 
Action: Mouse moved to (892, 415)
Screenshot: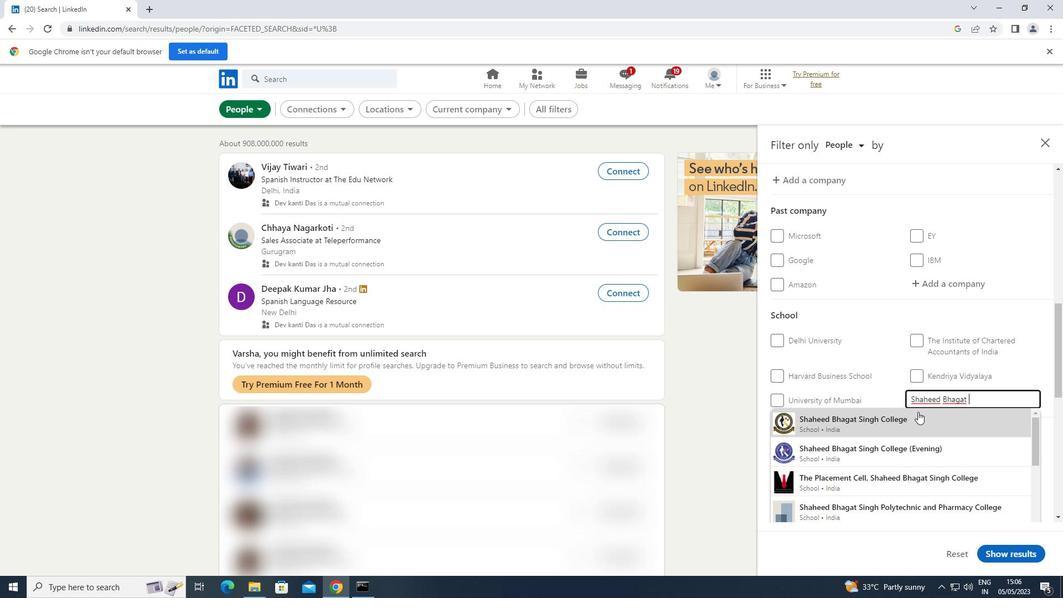 
Action: Mouse pressed left at (892, 415)
Screenshot: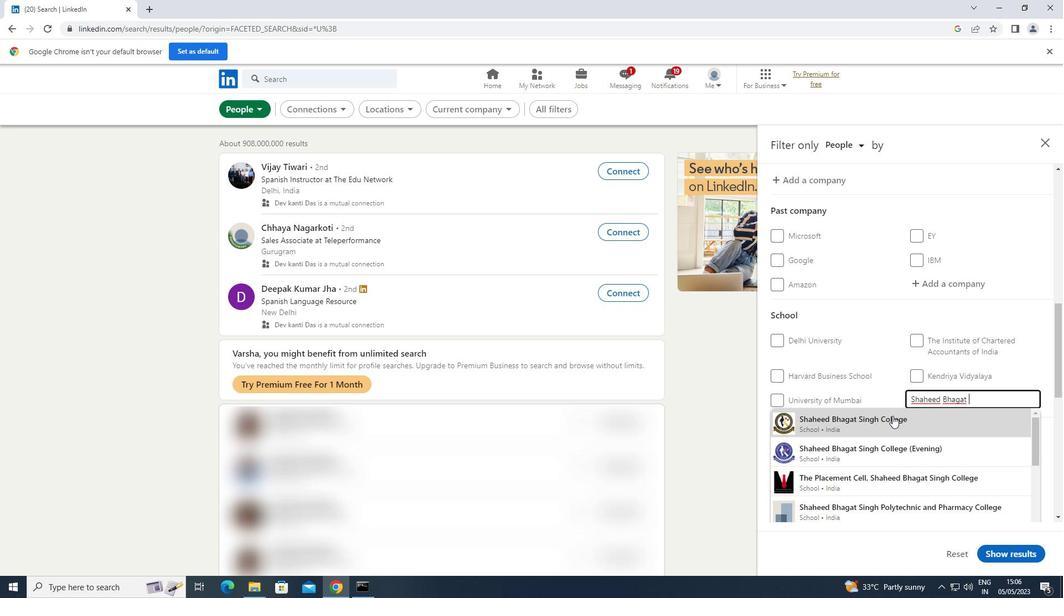 
Action: Mouse scrolled (892, 415) with delta (0, 0)
Screenshot: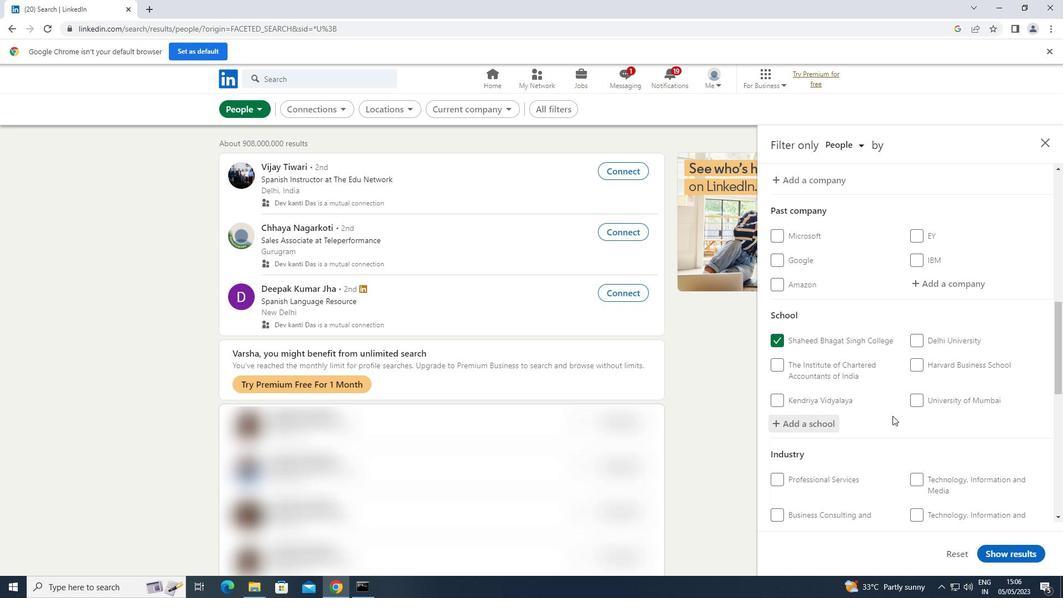 
Action: Mouse scrolled (892, 415) with delta (0, 0)
Screenshot: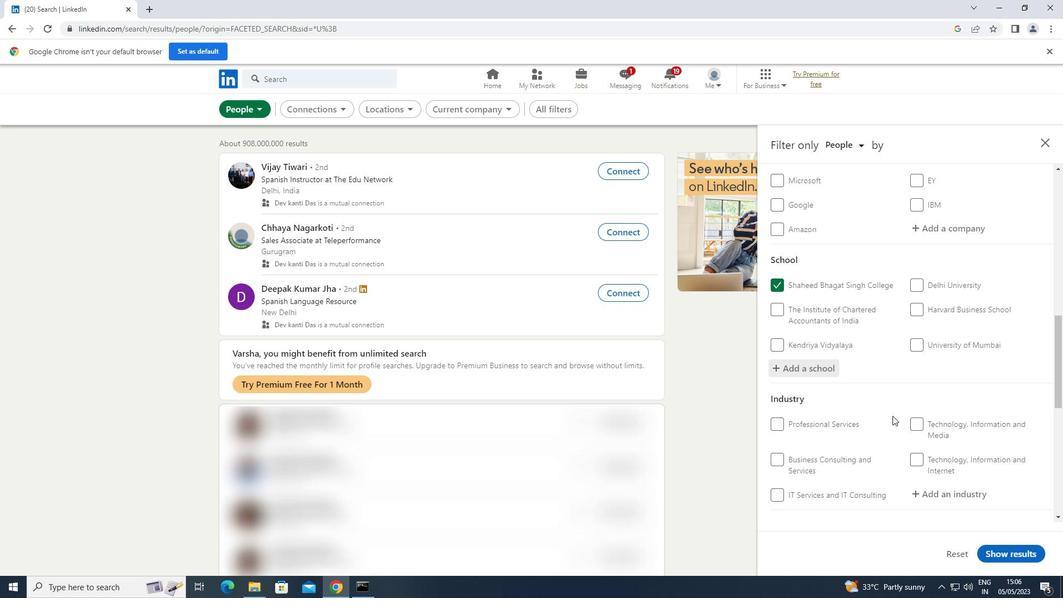 
Action: Mouse scrolled (892, 415) with delta (0, 0)
Screenshot: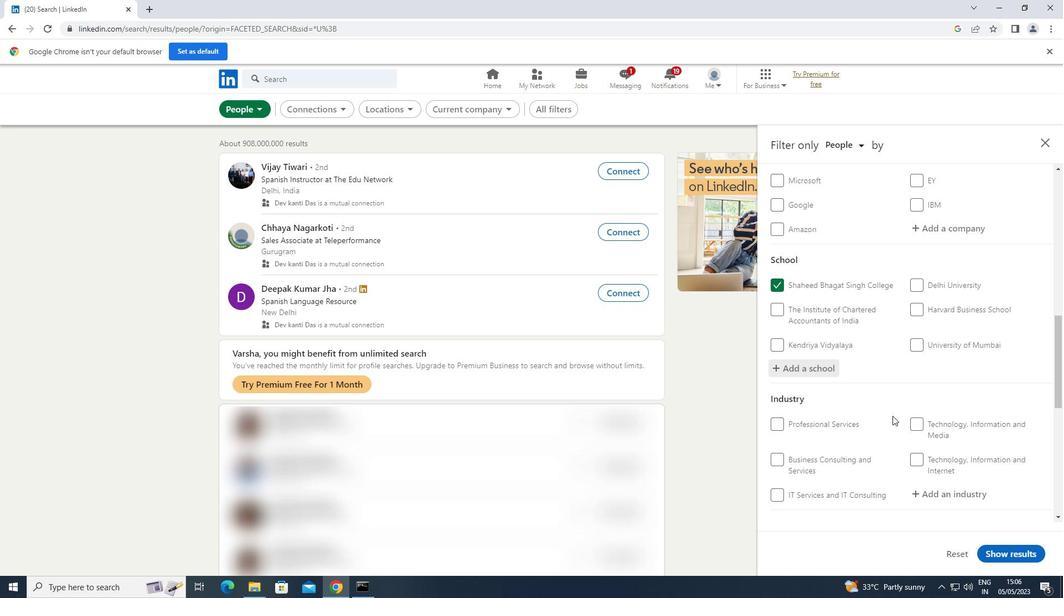 
Action: Mouse moved to (968, 383)
Screenshot: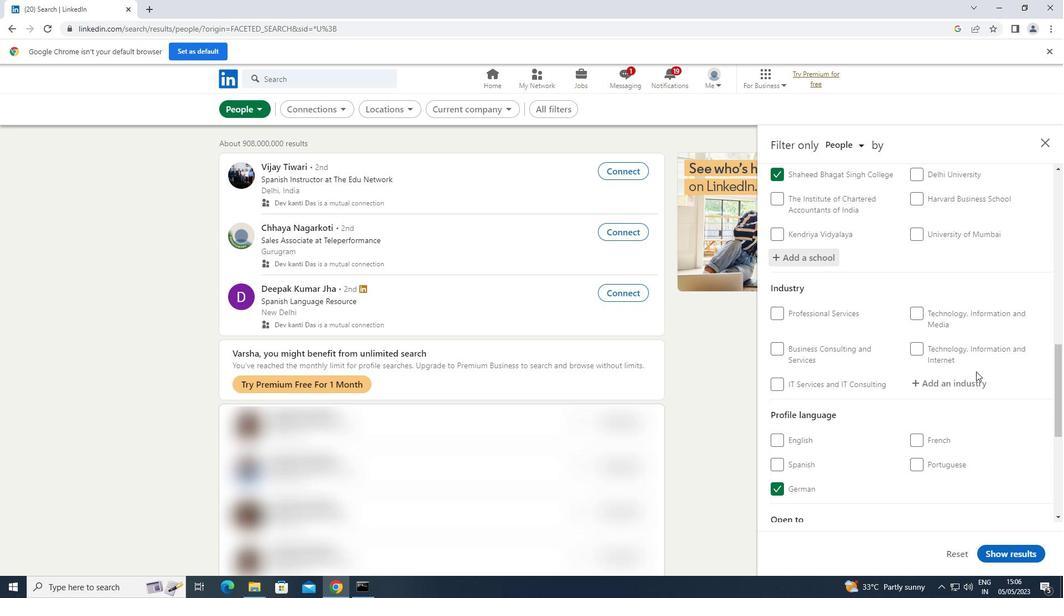 
Action: Mouse pressed left at (968, 383)
Screenshot: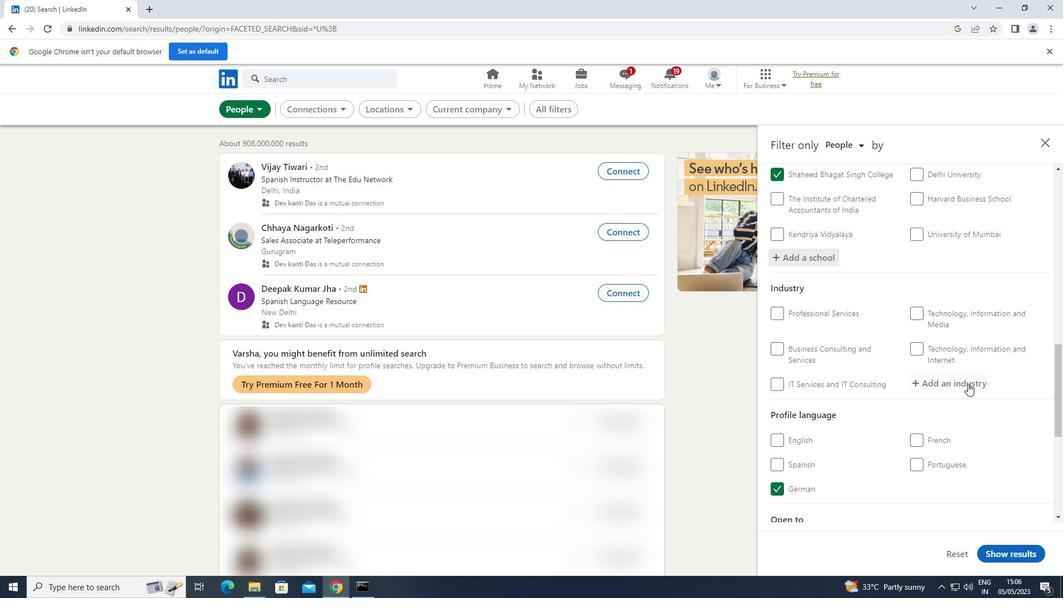 
Action: Key pressed <Key.shift>MARKET
Screenshot: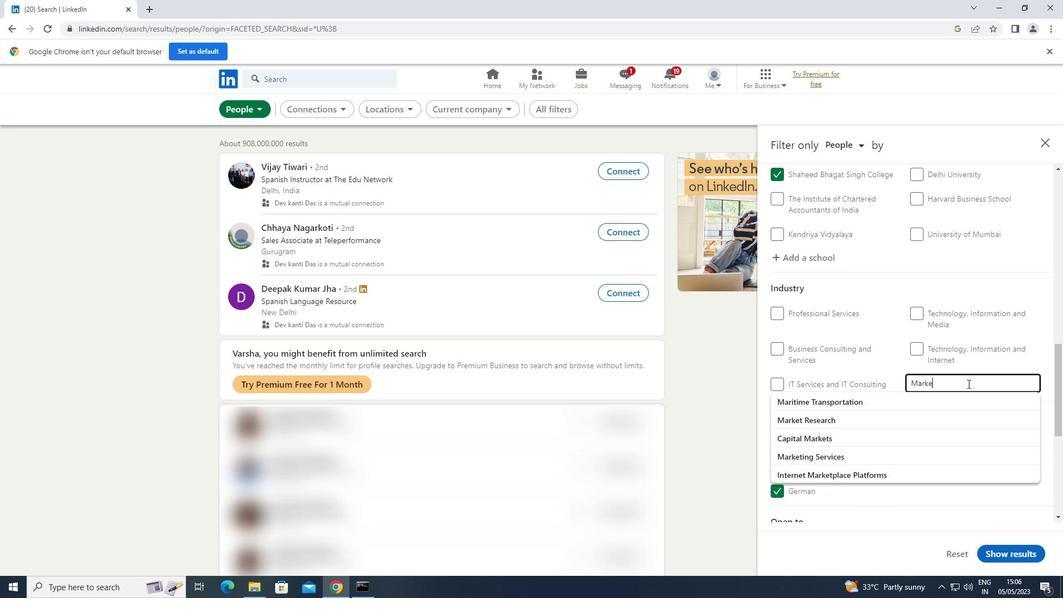 
Action: Mouse moved to (855, 394)
Screenshot: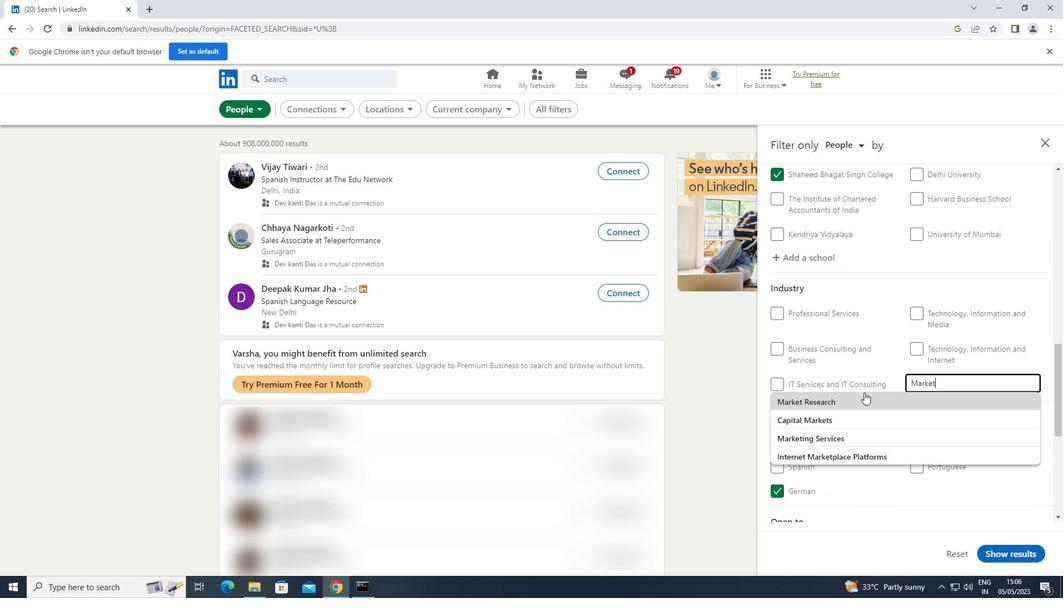 
Action: Mouse pressed left at (855, 394)
Screenshot: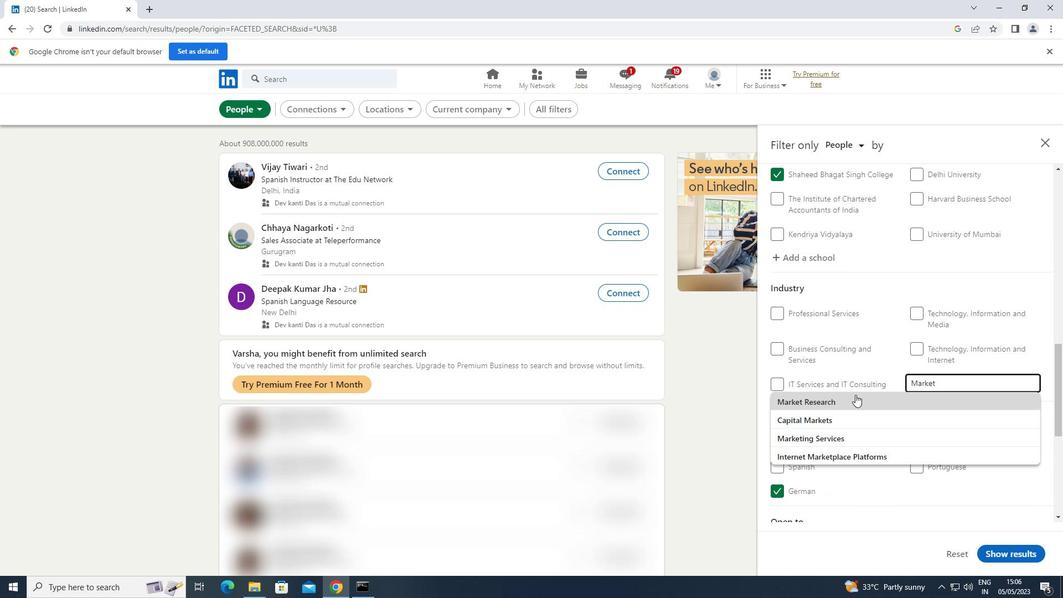 
Action: Mouse scrolled (855, 394) with delta (0, 0)
Screenshot: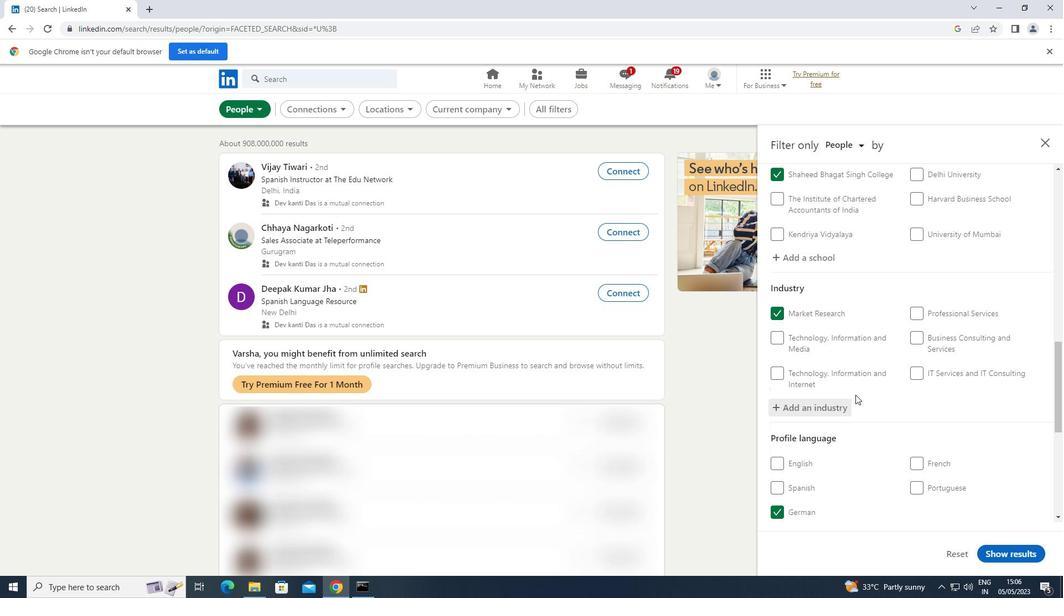 
Action: Mouse scrolled (855, 394) with delta (0, 0)
Screenshot: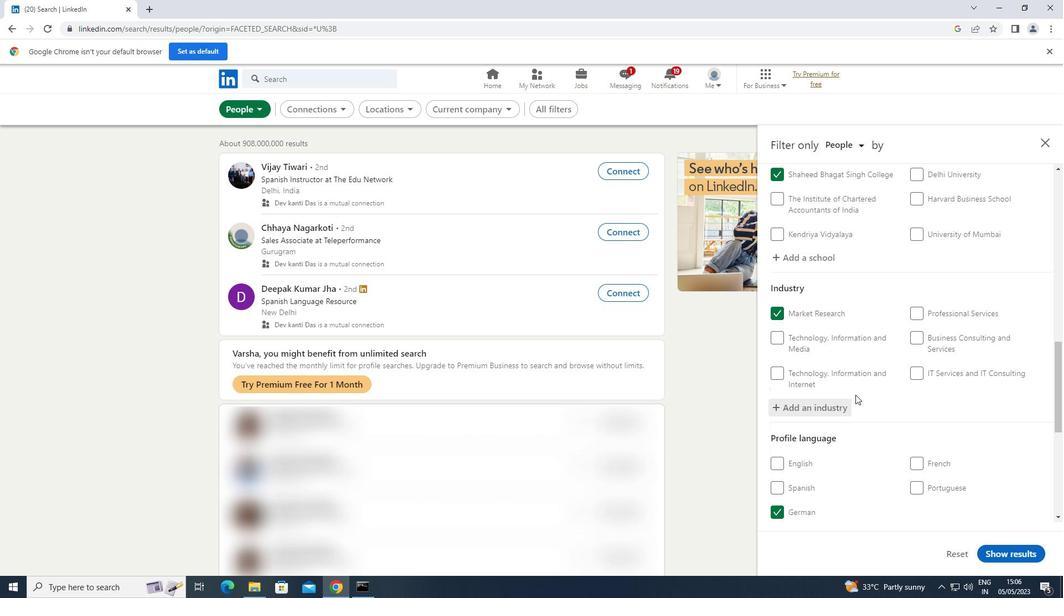 
Action: Mouse scrolled (855, 394) with delta (0, 0)
Screenshot: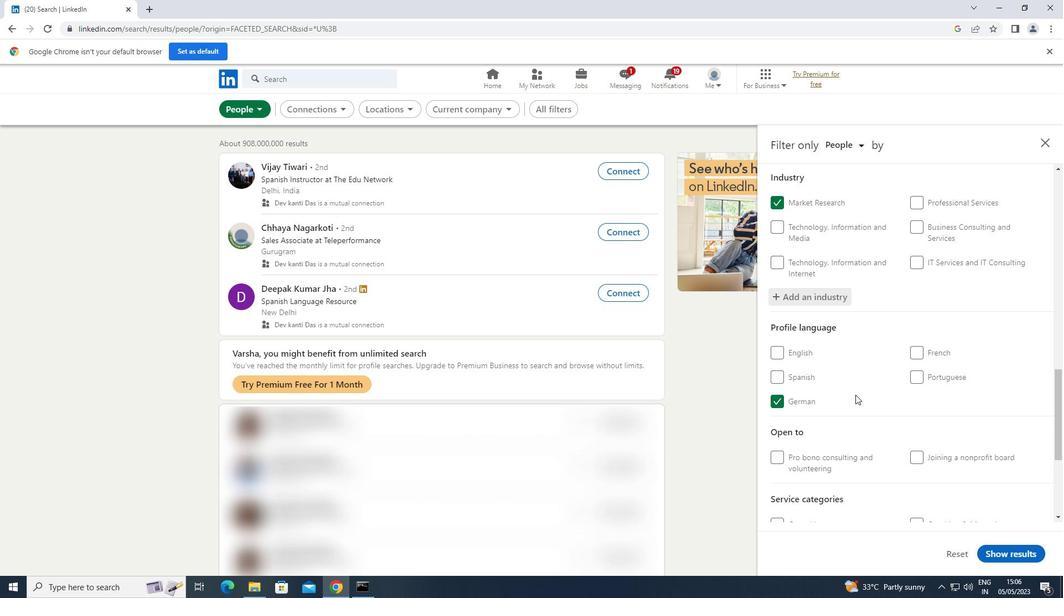 
Action: Mouse scrolled (855, 394) with delta (0, 0)
Screenshot: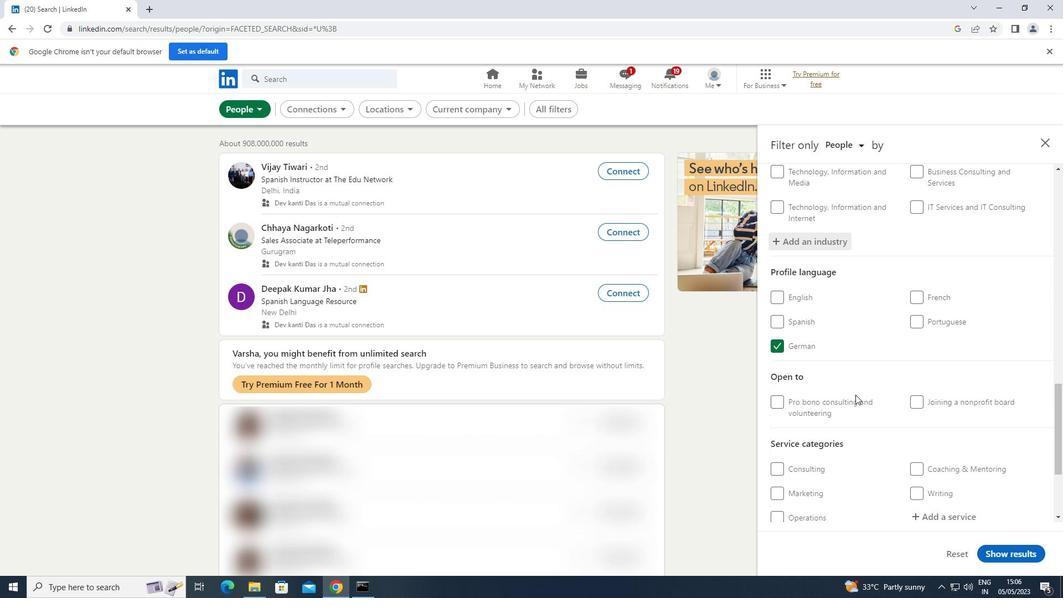 
Action: Mouse scrolled (855, 394) with delta (0, 0)
Screenshot: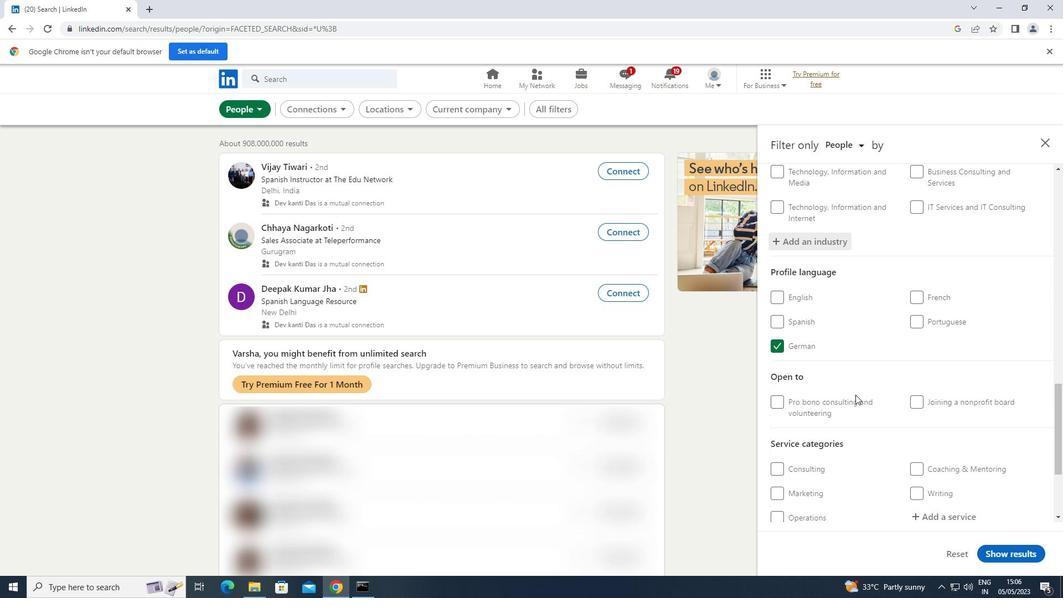 
Action: Mouse moved to (944, 406)
Screenshot: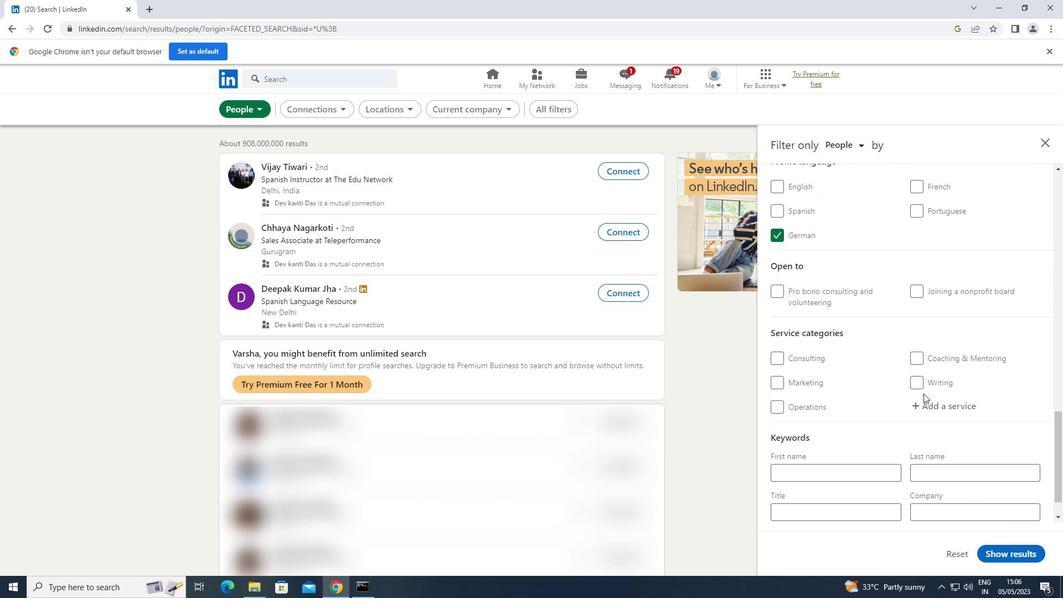 
Action: Mouse pressed left at (944, 406)
Screenshot: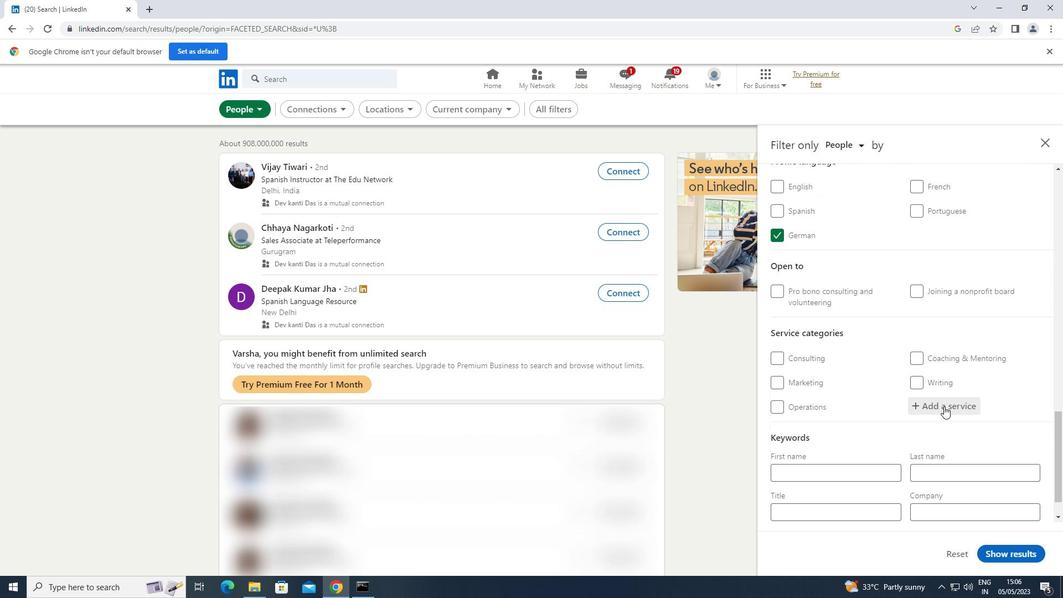 
Action: Key pressed <Key.shift>WORD
Screenshot: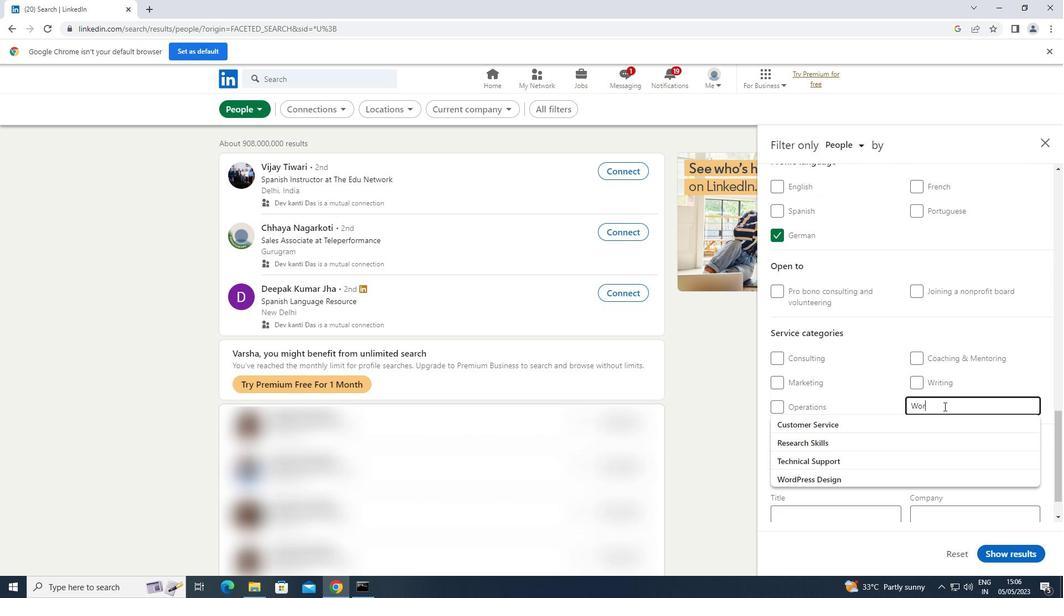 
Action: Mouse moved to (871, 429)
Screenshot: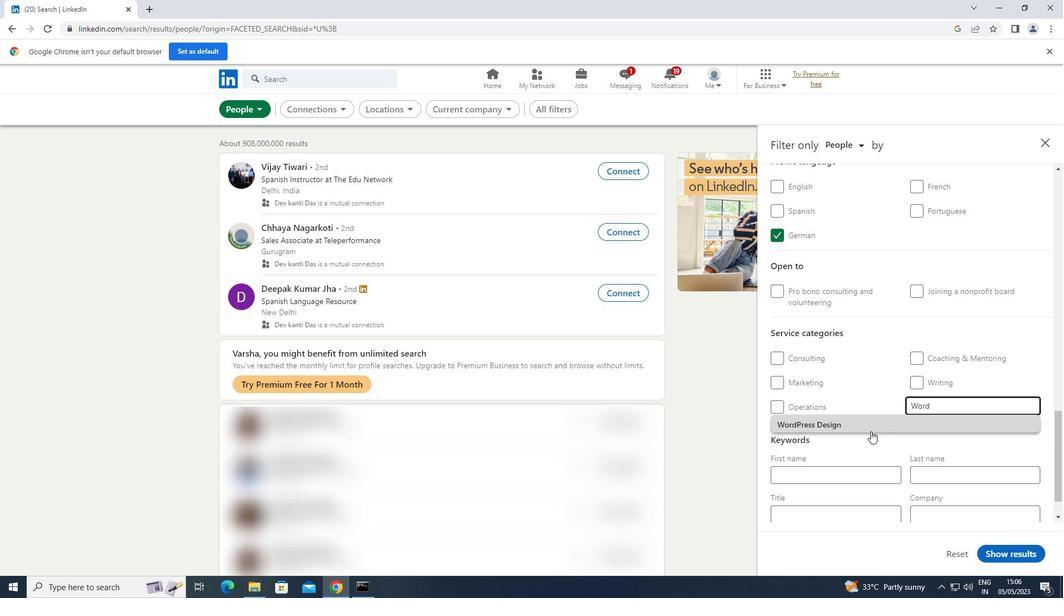 
Action: Mouse pressed left at (871, 429)
Screenshot: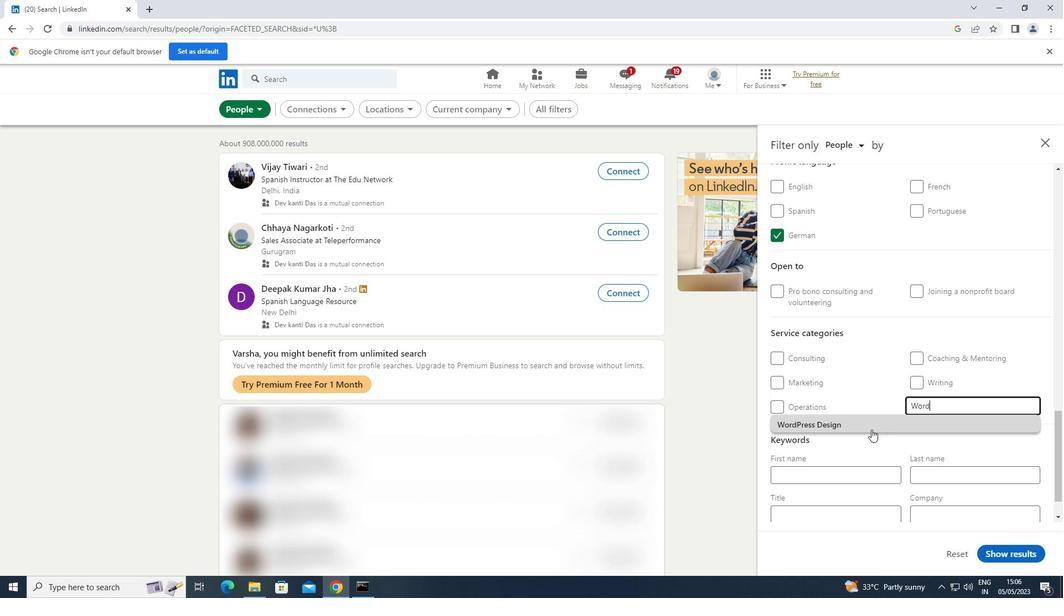 
Action: Mouse scrolled (871, 429) with delta (0, 0)
Screenshot: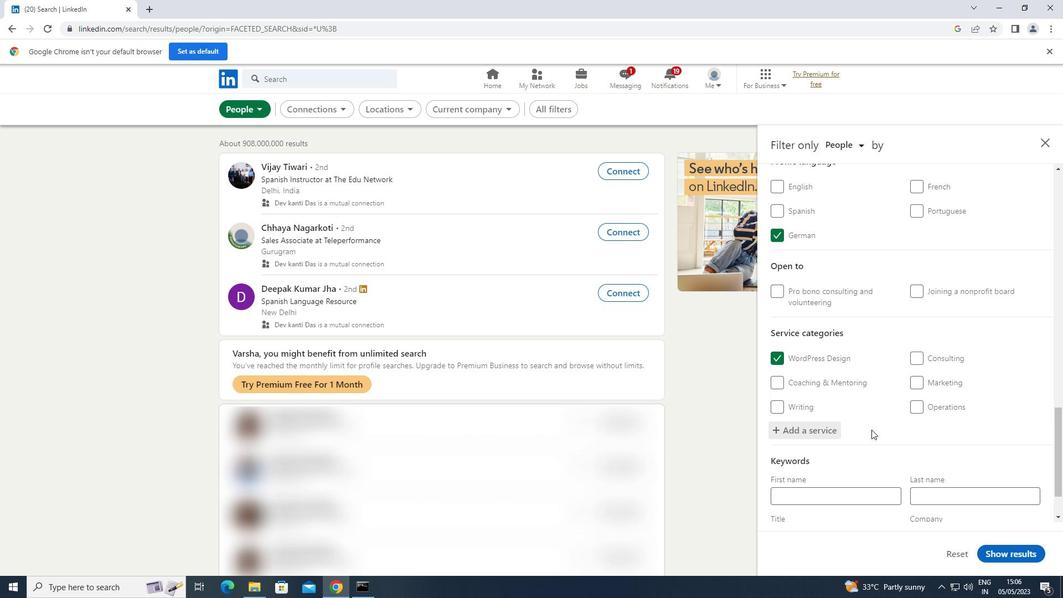 
Action: Mouse scrolled (871, 429) with delta (0, 0)
Screenshot: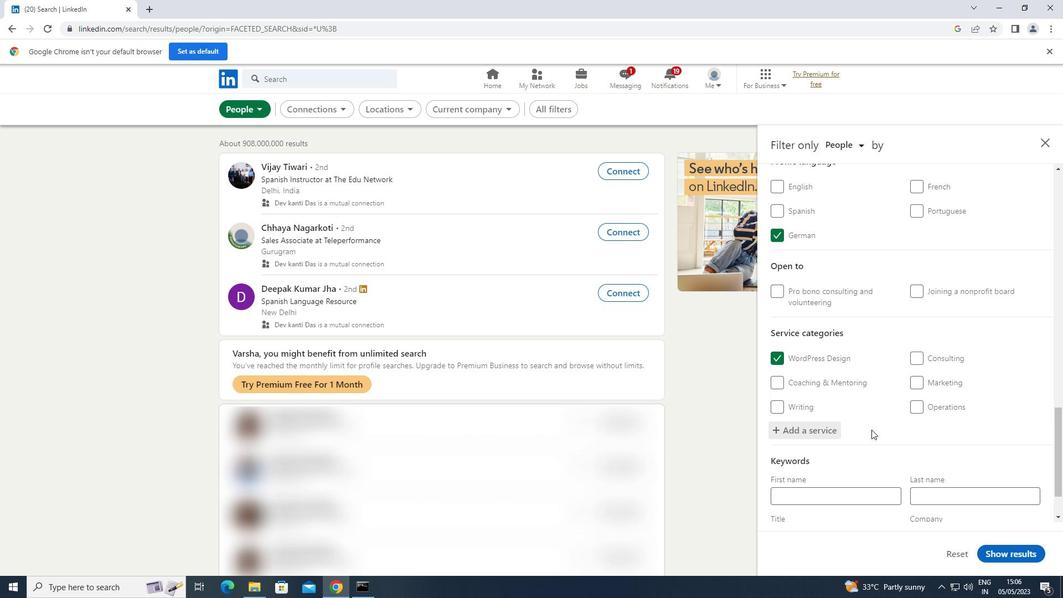 
Action: Mouse scrolled (871, 429) with delta (0, 0)
Screenshot: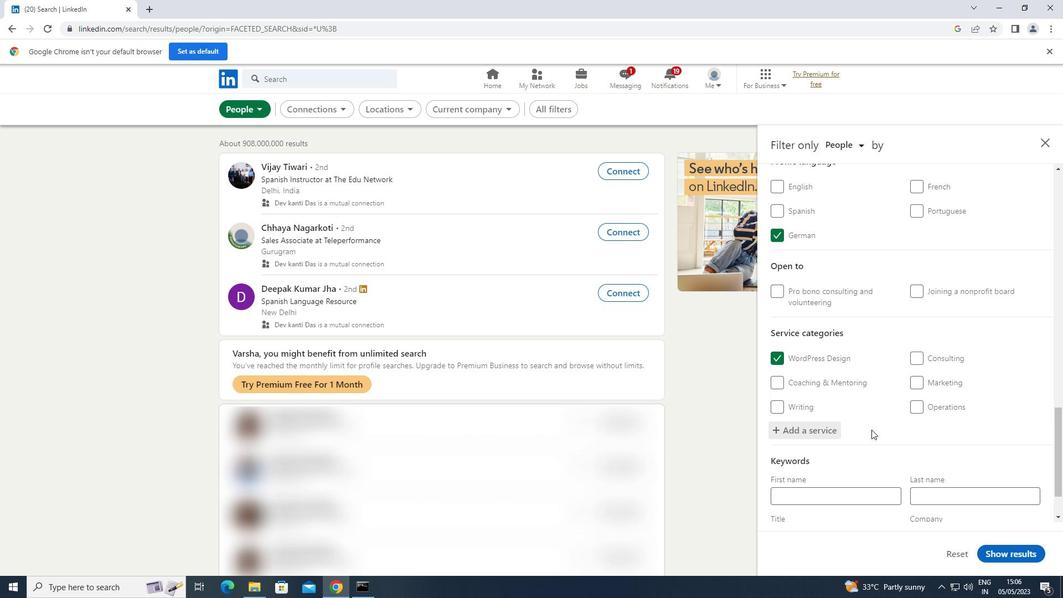 
Action: Mouse scrolled (871, 429) with delta (0, 0)
Screenshot: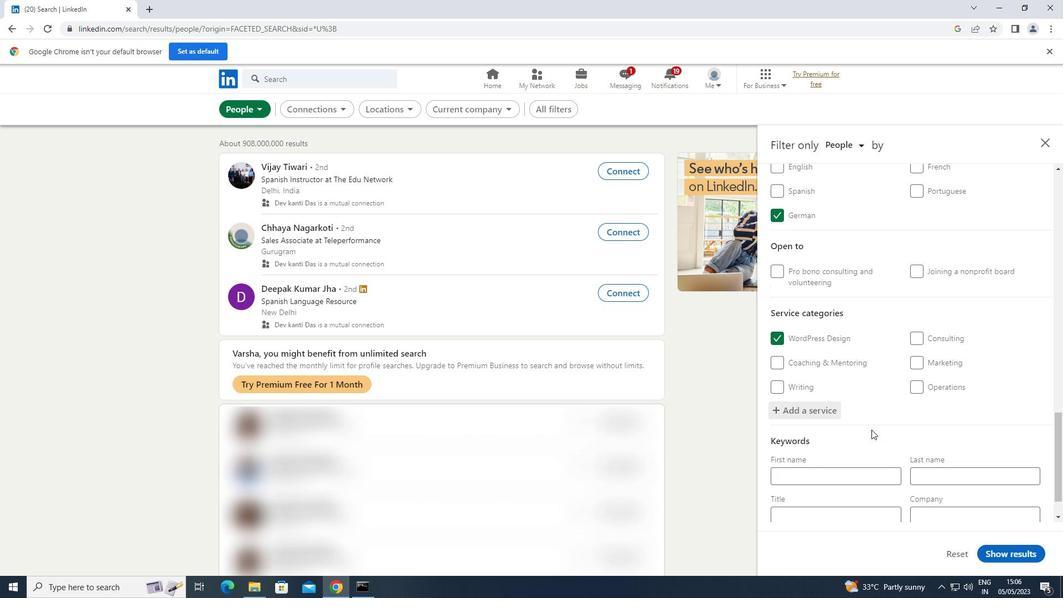 
Action: Mouse scrolled (871, 429) with delta (0, 0)
Screenshot: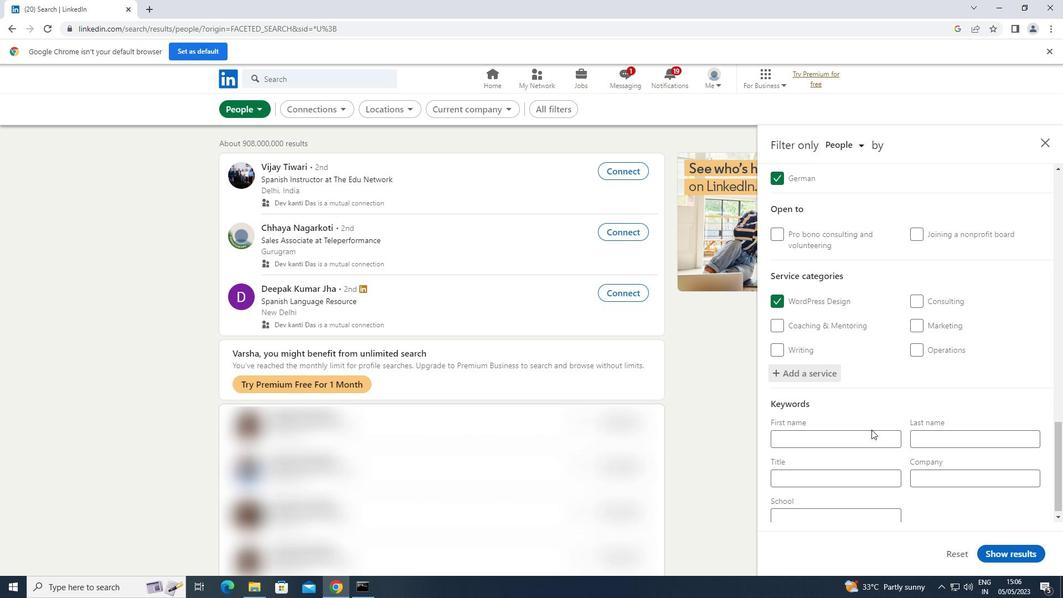 
Action: Mouse moved to (858, 479)
Screenshot: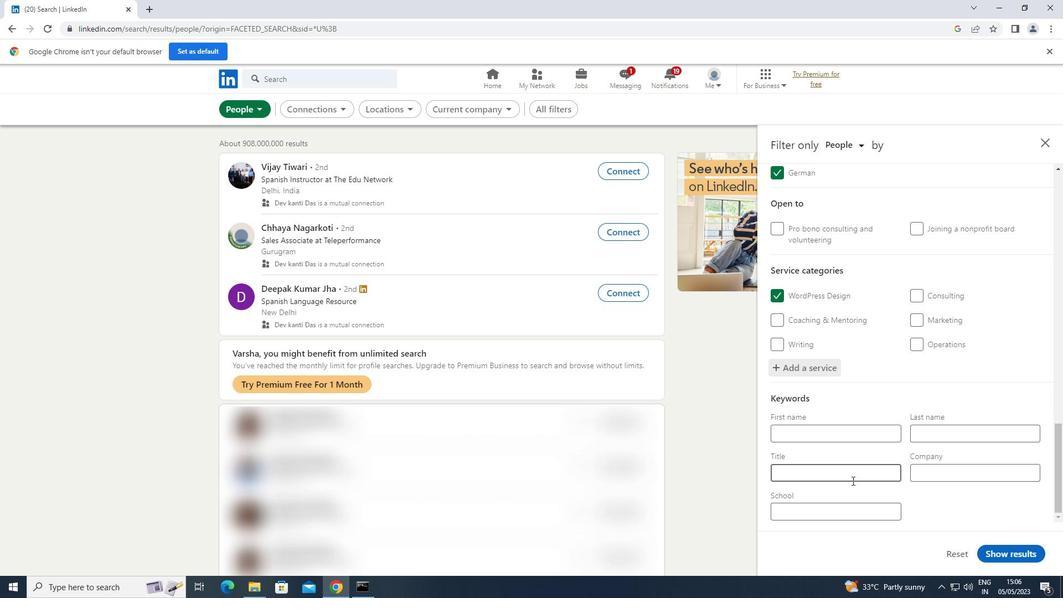 
Action: Mouse pressed left at (858, 479)
Screenshot: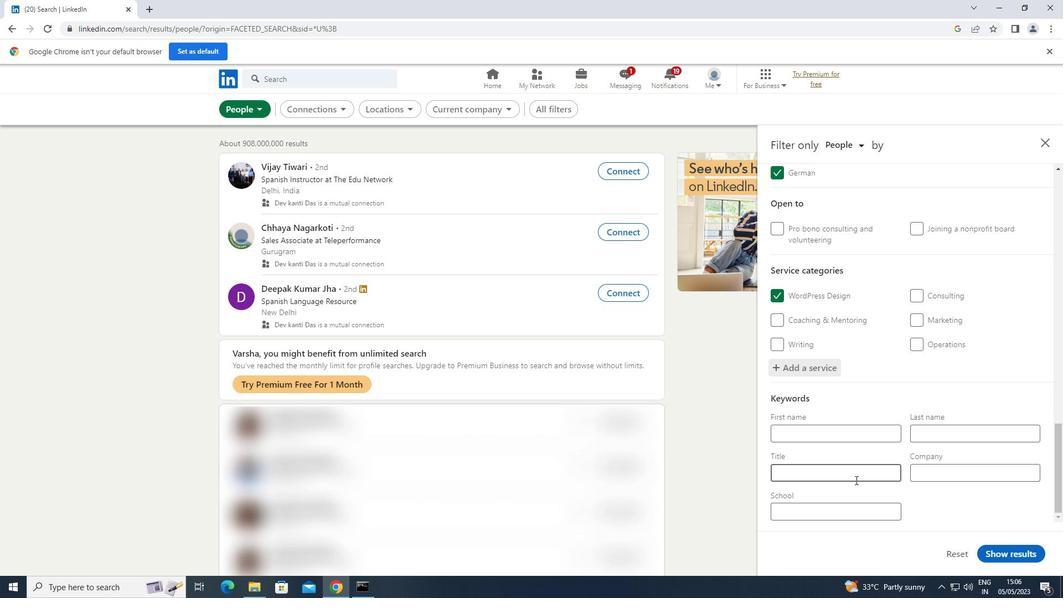 
Action: Key pressed <Key.shift>COLUMNIST
Screenshot: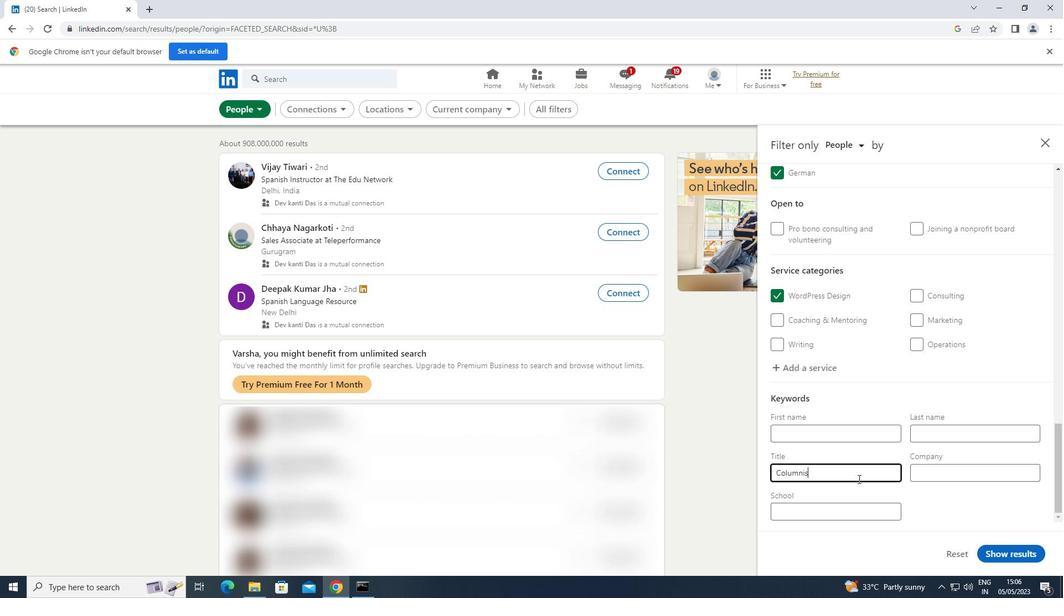 
Action: Mouse moved to (1014, 553)
Screenshot: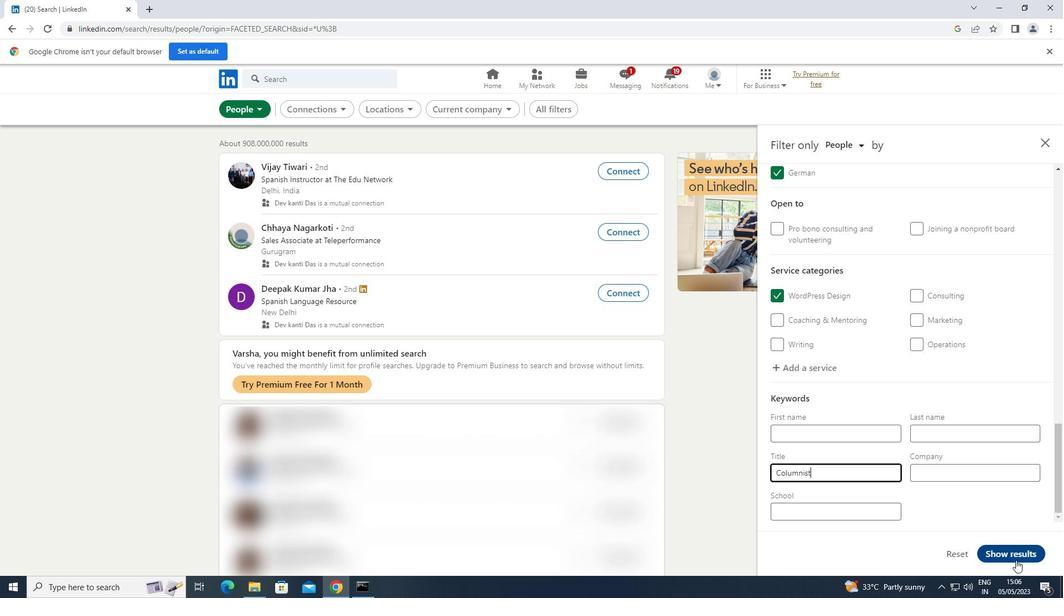 
Action: Mouse pressed left at (1014, 553)
Screenshot: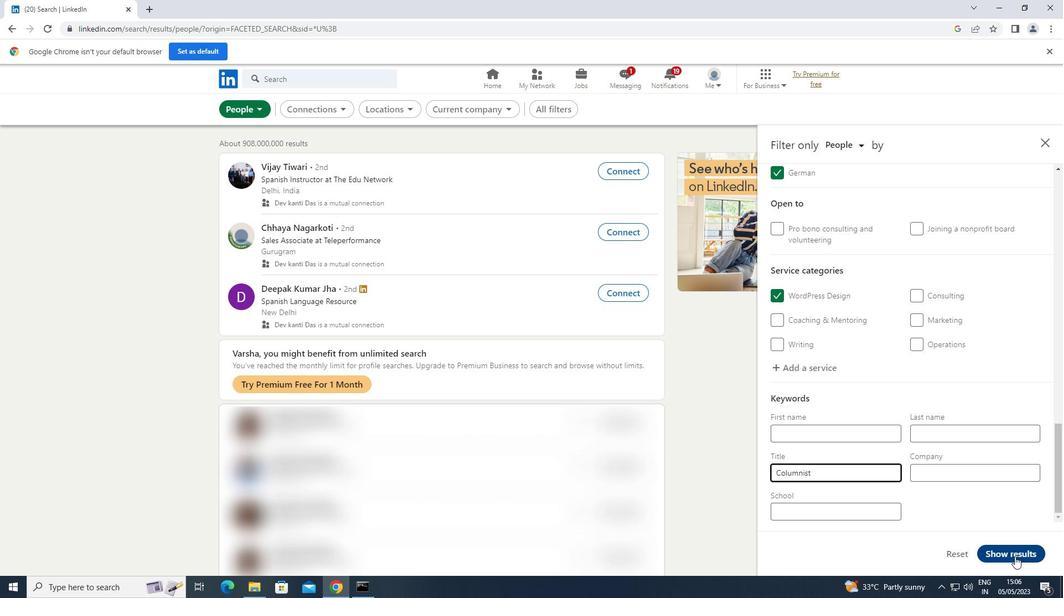 
